 Task: Create a rule from the Routing list, Task moved to a section -> Set Priority in the project BrightWorks , set the section as To-Do and set the priority of the task as  High
Action: Mouse moved to (888, 503)
Screenshot: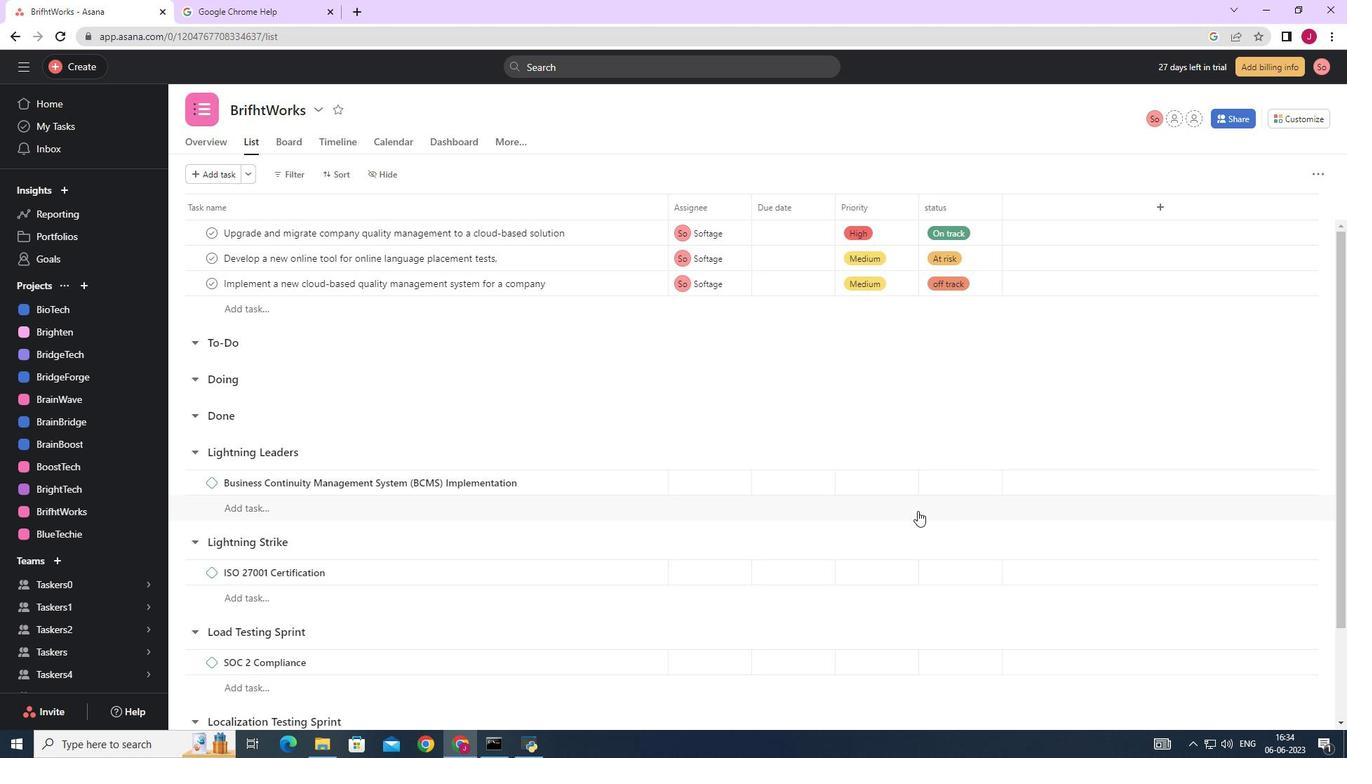 
Action: Mouse scrolled (888, 502) with delta (0, 0)
Screenshot: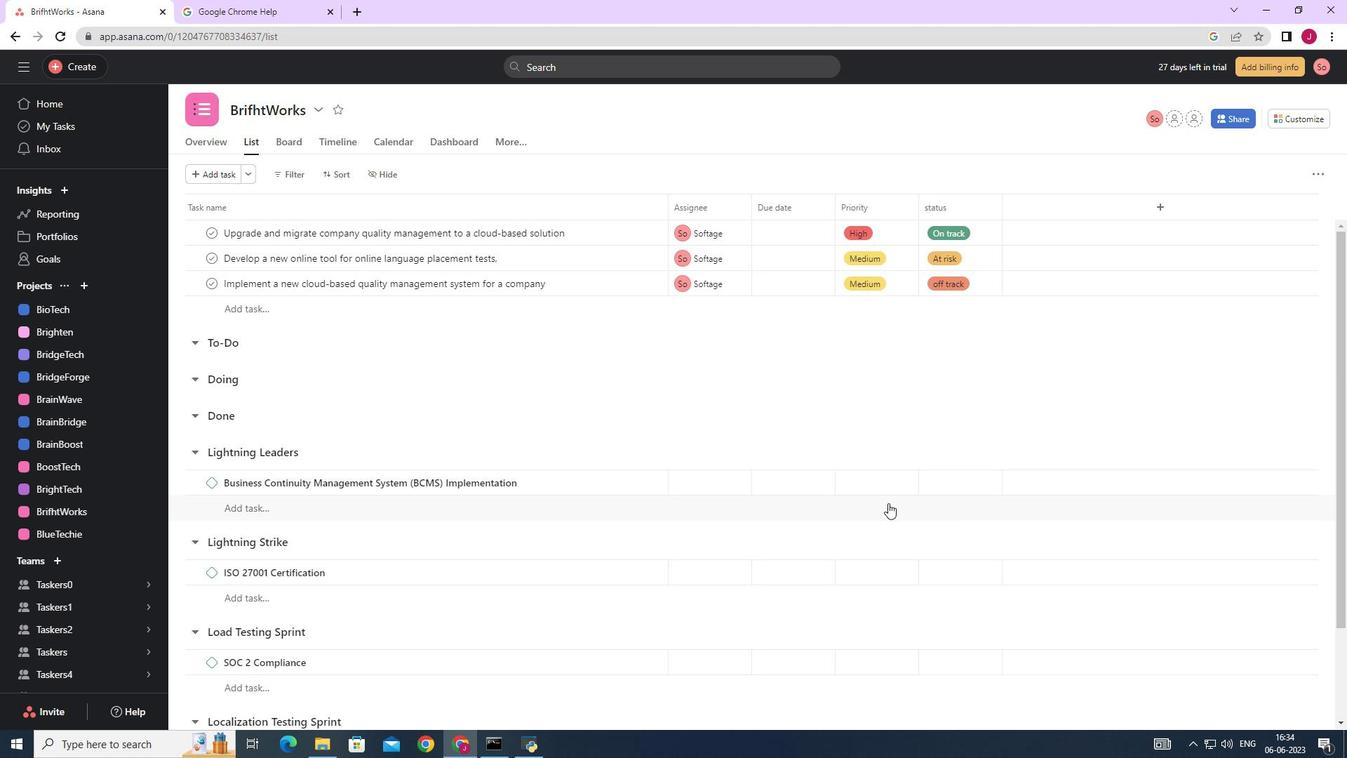 
Action: Mouse scrolled (888, 502) with delta (0, 0)
Screenshot: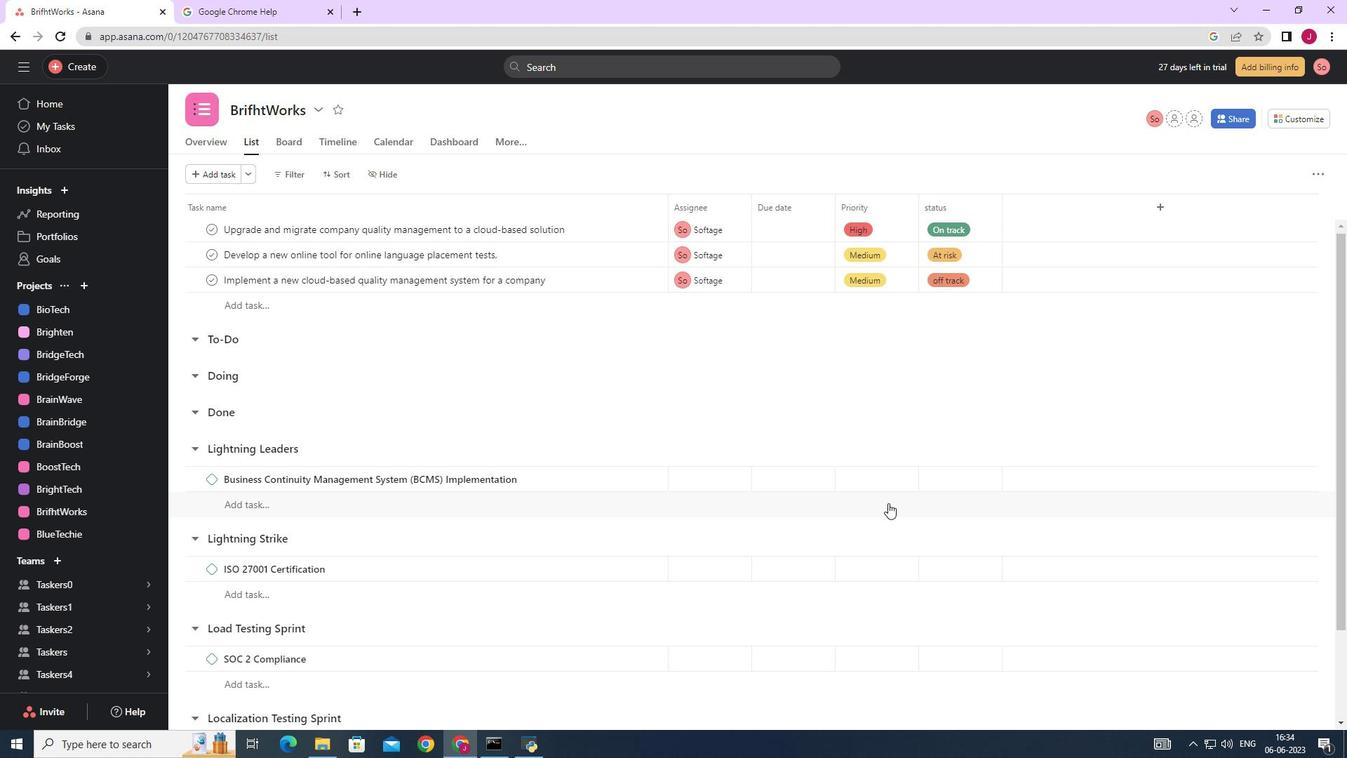 
Action: Mouse scrolled (888, 502) with delta (0, 0)
Screenshot: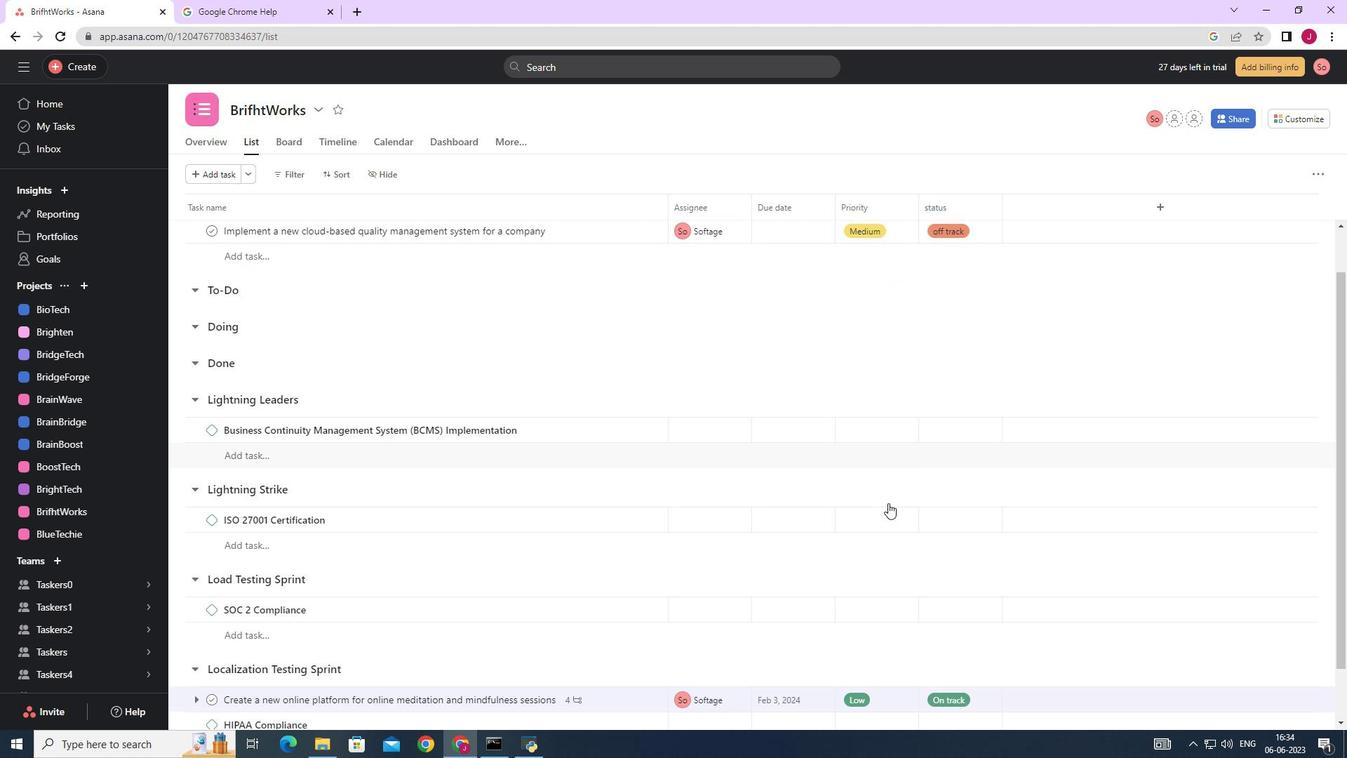 
Action: Mouse scrolled (888, 502) with delta (0, 0)
Screenshot: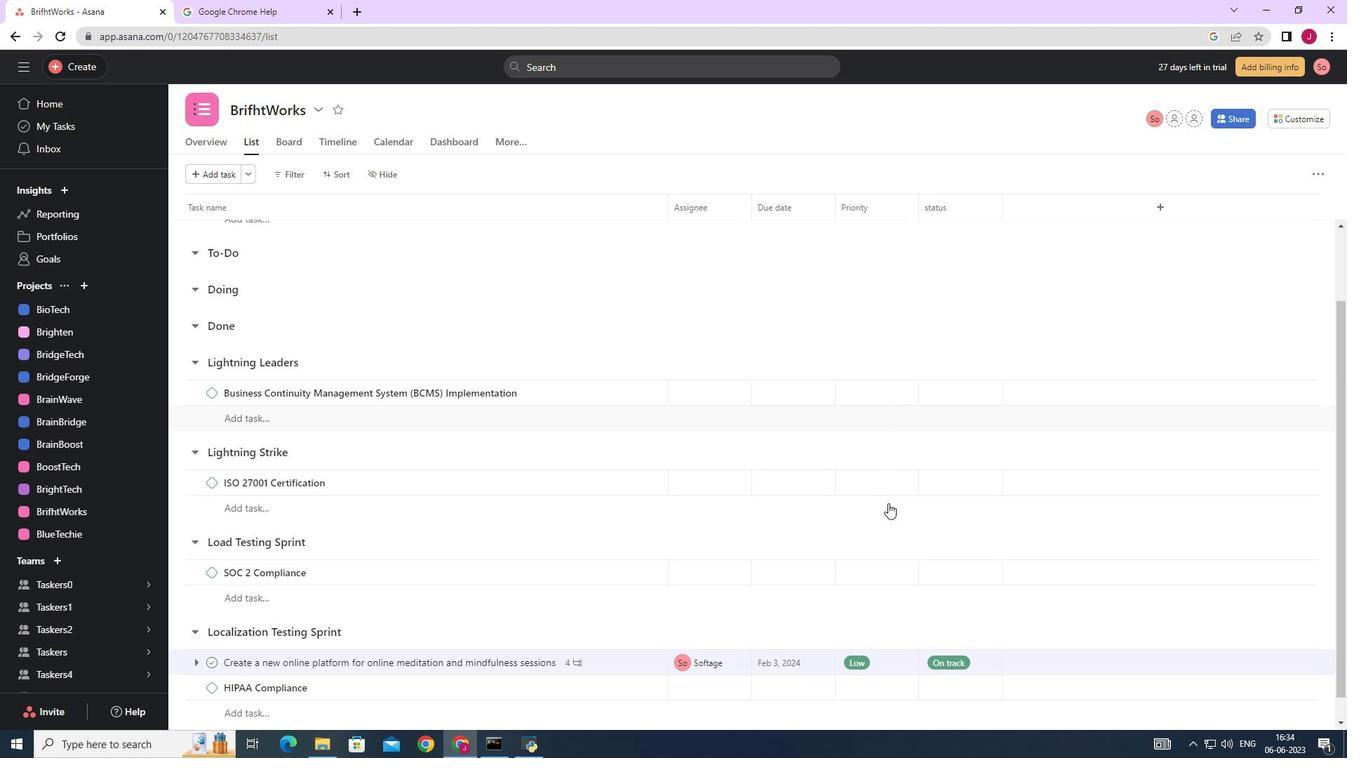 
Action: Mouse scrolled (888, 504) with delta (0, 0)
Screenshot: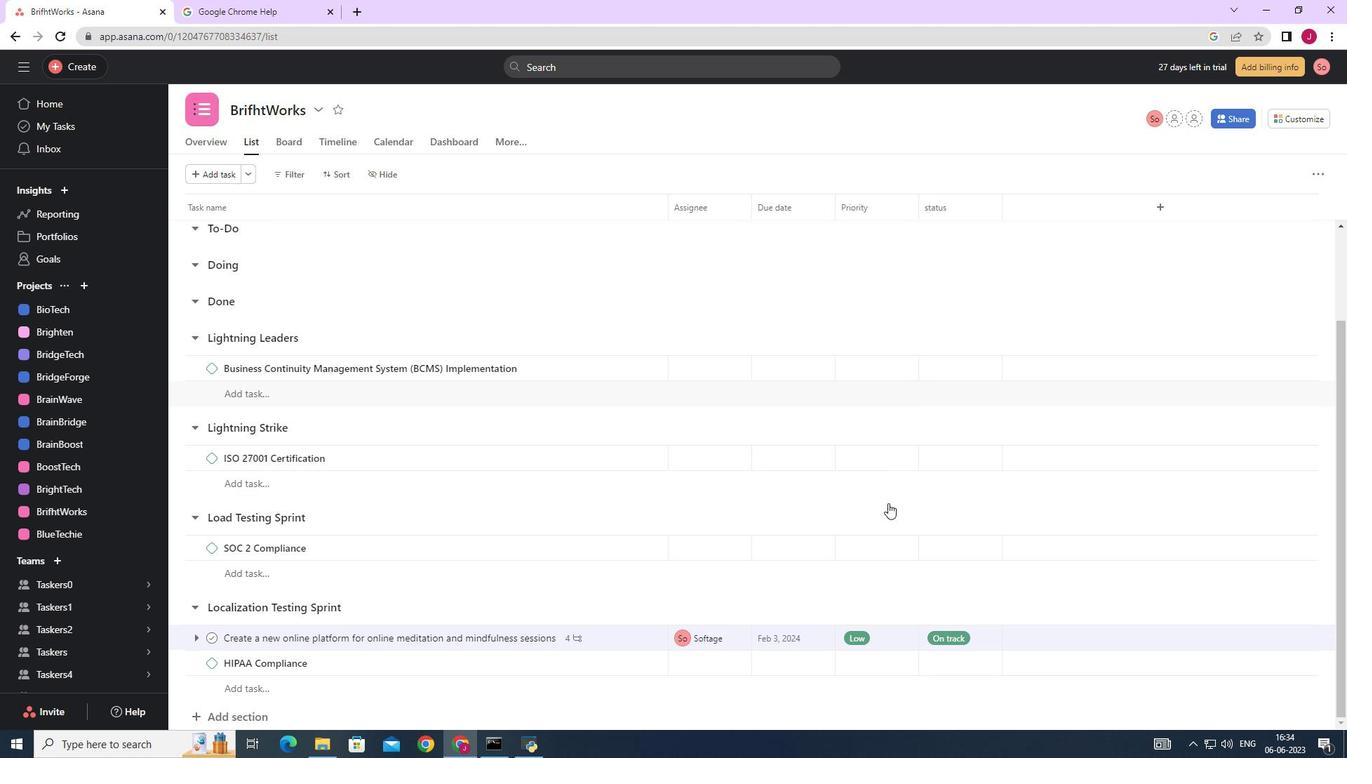 
Action: Mouse scrolled (888, 504) with delta (0, 0)
Screenshot: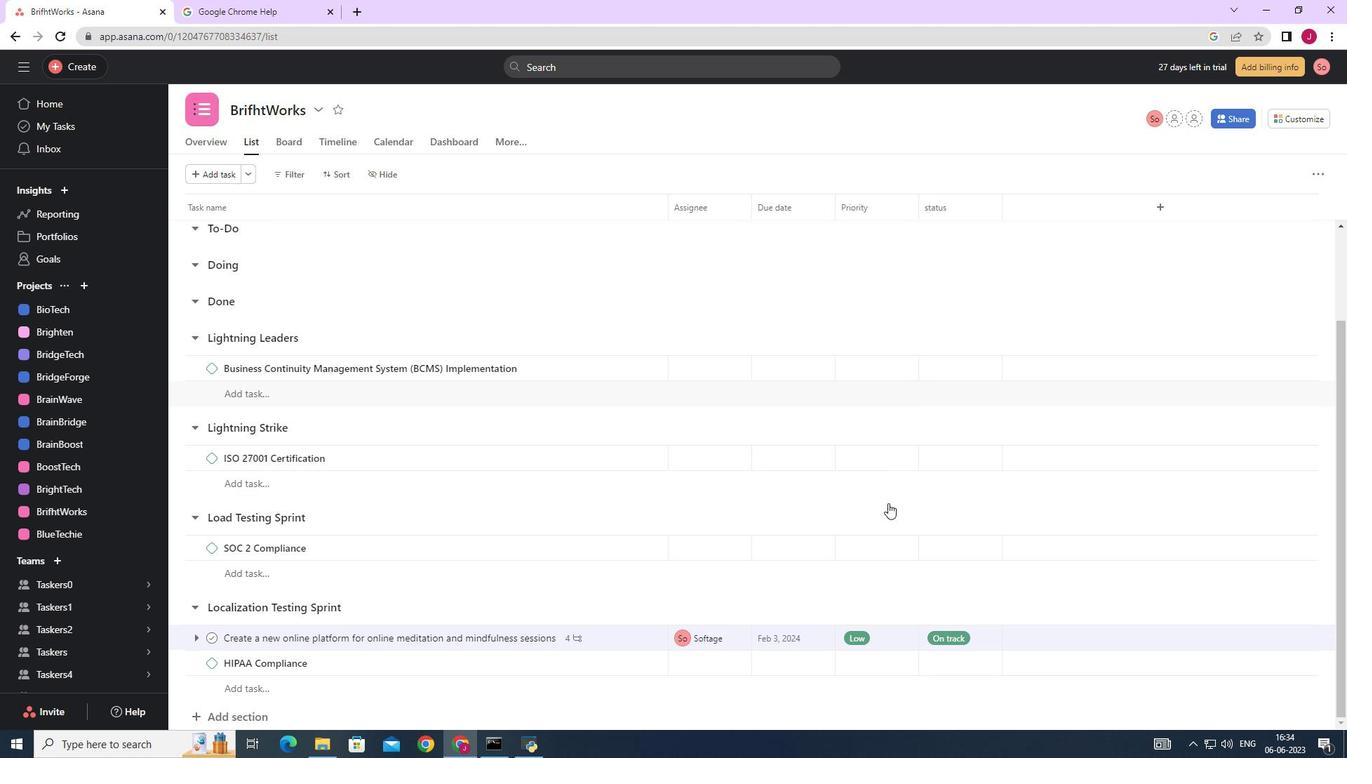
Action: Mouse scrolled (888, 504) with delta (0, 0)
Screenshot: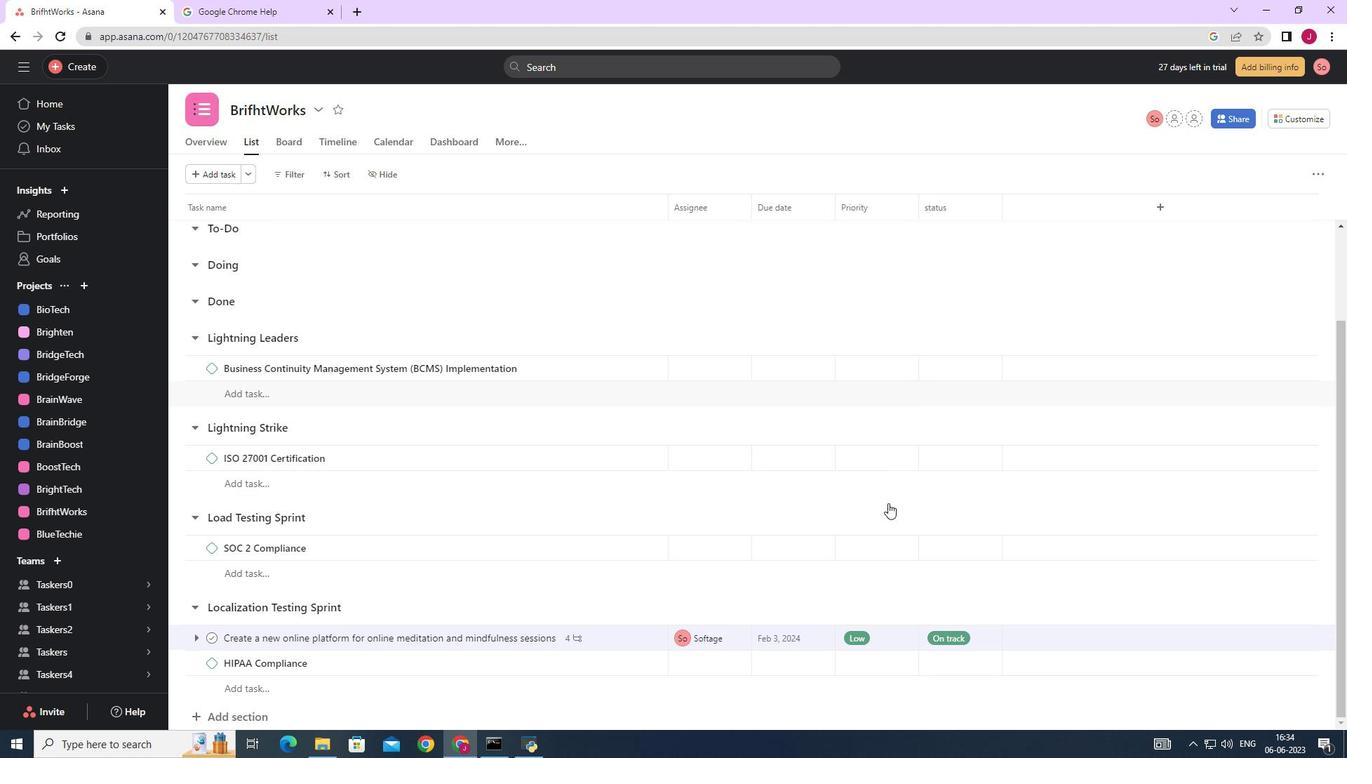 
Action: Mouse scrolled (888, 504) with delta (0, 0)
Screenshot: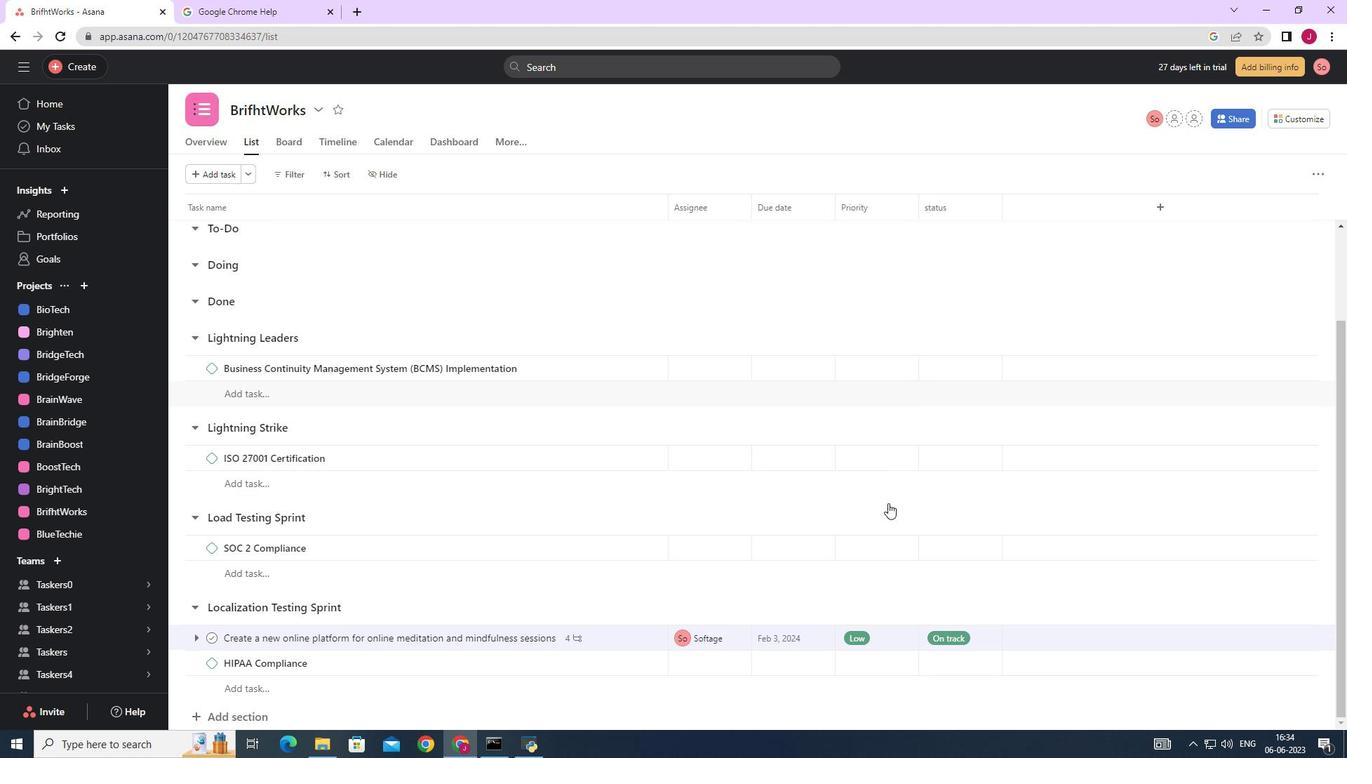 
Action: Mouse moved to (780, 488)
Screenshot: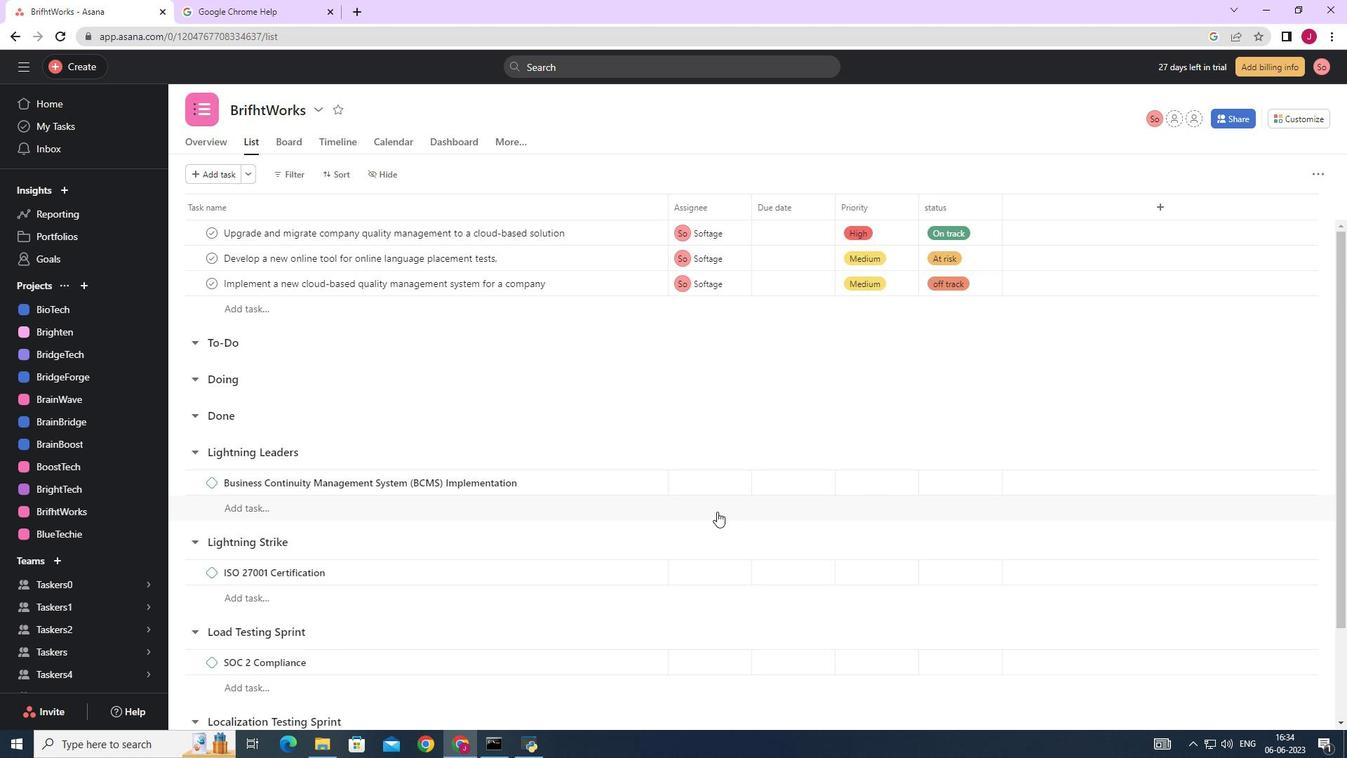 
Action: Mouse scrolled (780, 489) with delta (0, 0)
Screenshot: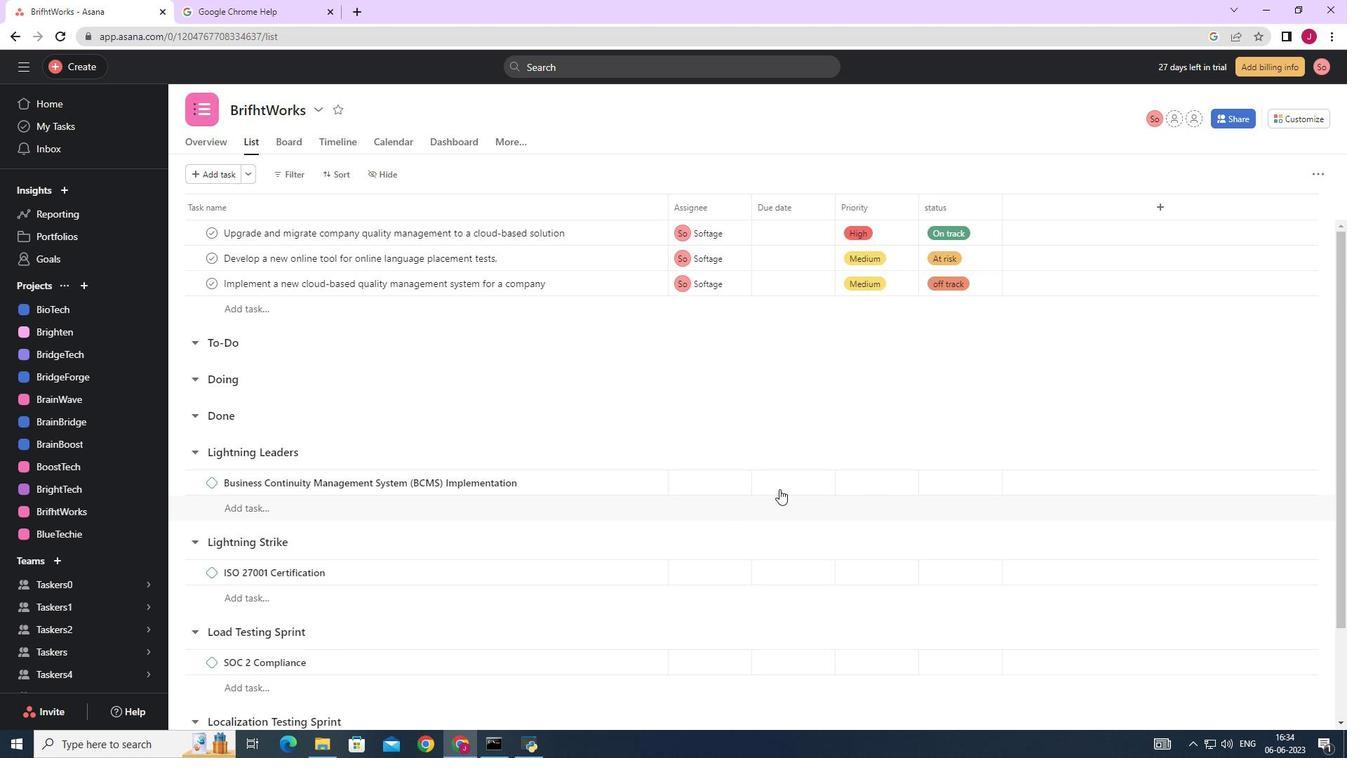 
Action: Mouse scrolled (780, 489) with delta (0, 0)
Screenshot: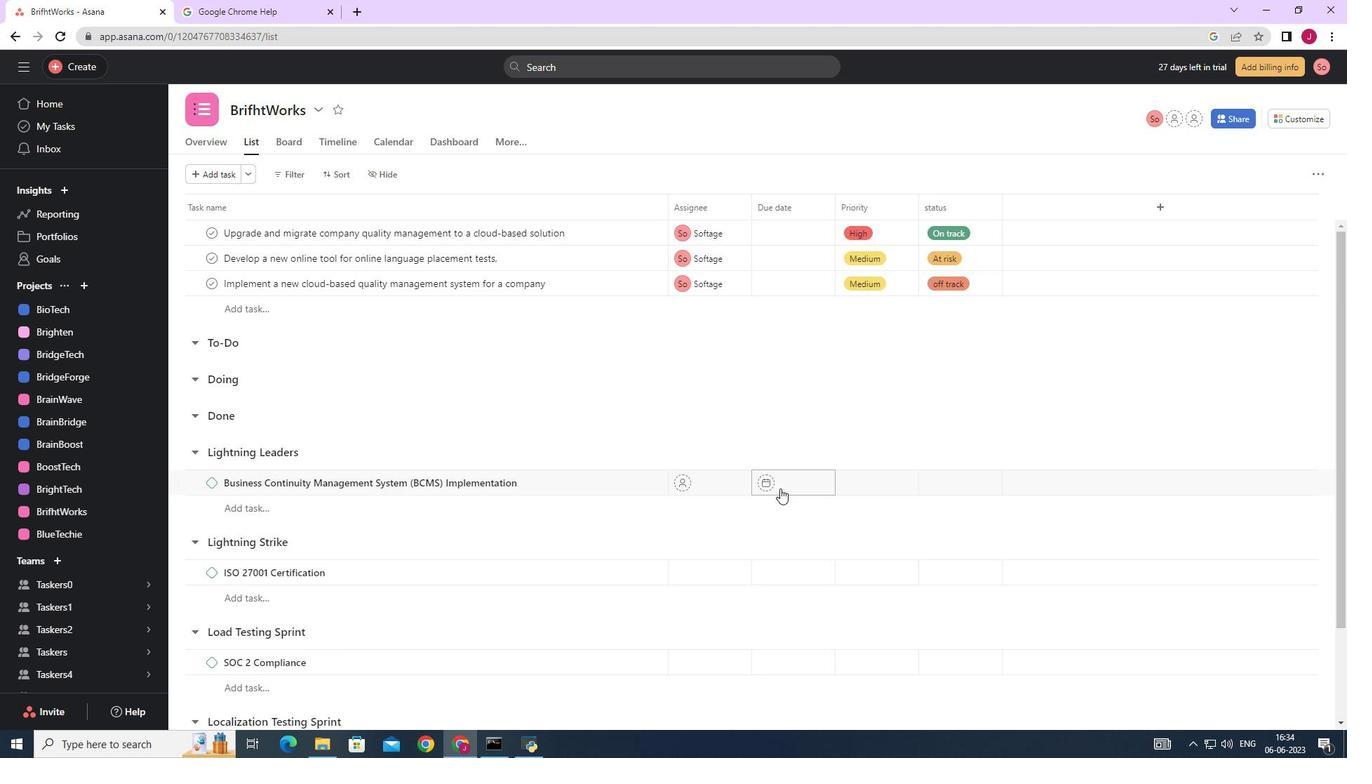 
Action: Mouse moved to (1312, 116)
Screenshot: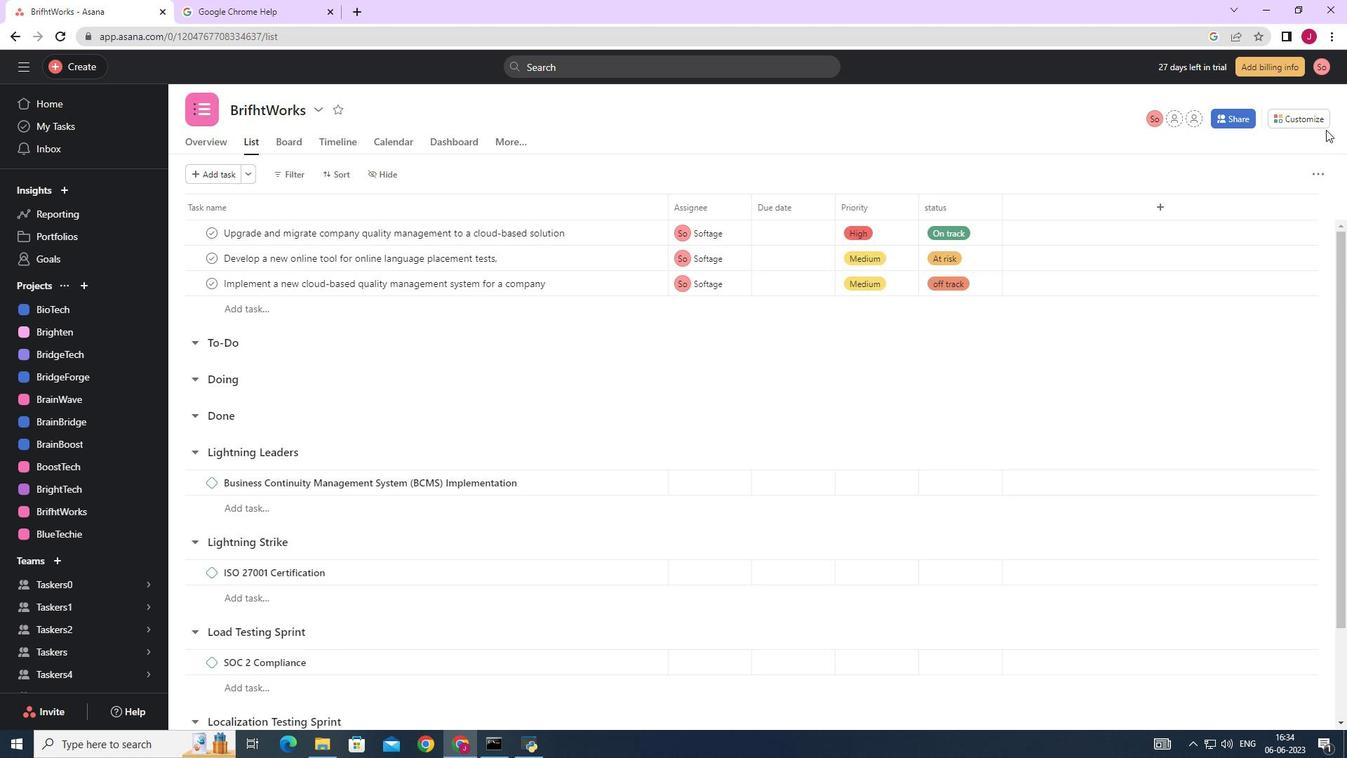 
Action: Mouse pressed left at (1312, 116)
Screenshot: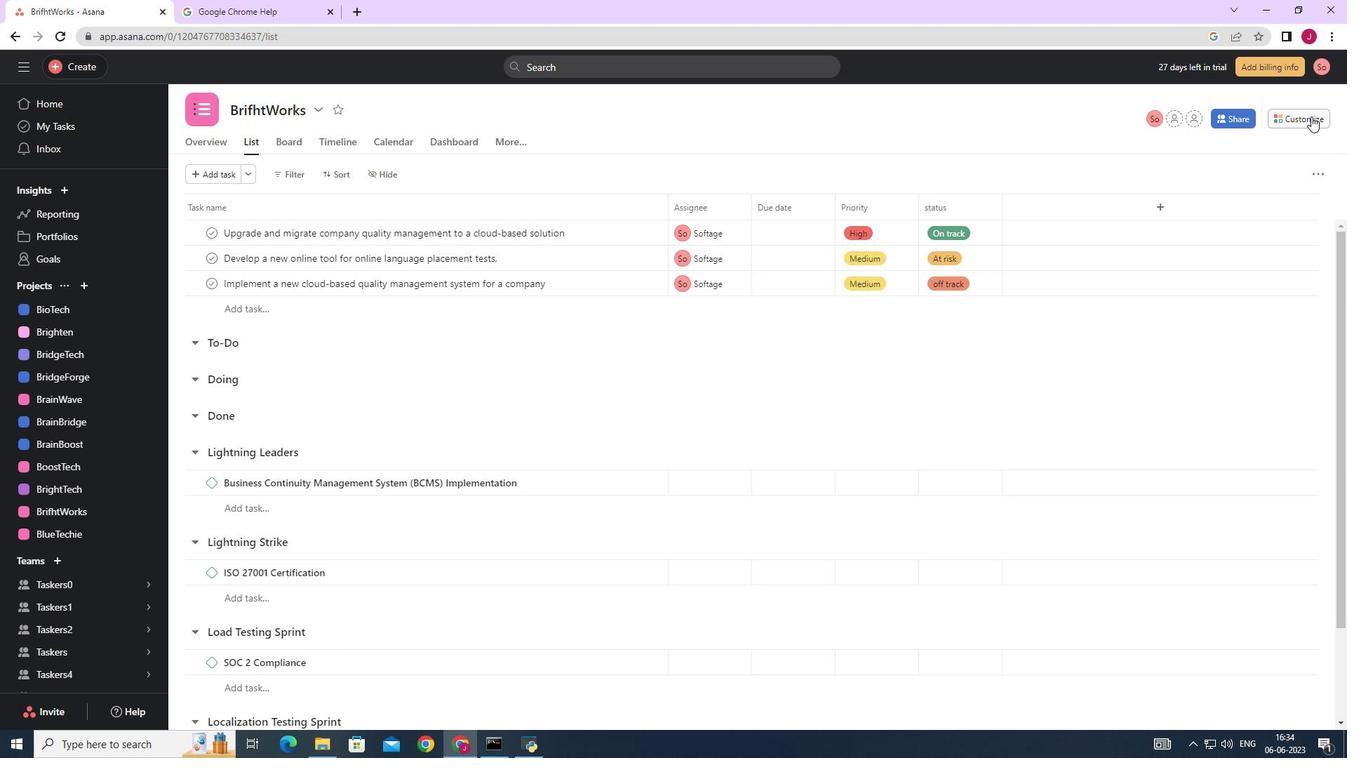 
Action: Mouse moved to (1044, 313)
Screenshot: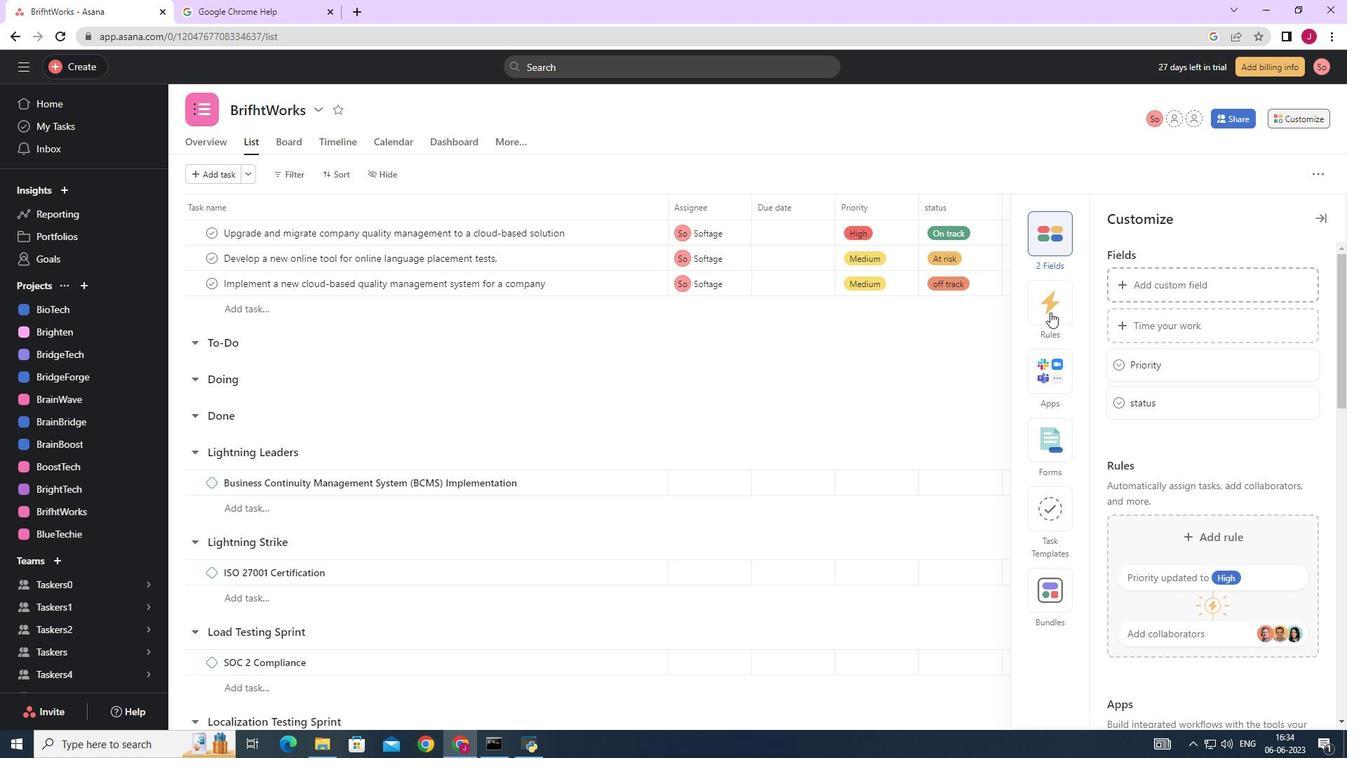 
Action: Mouse pressed left at (1044, 313)
Screenshot: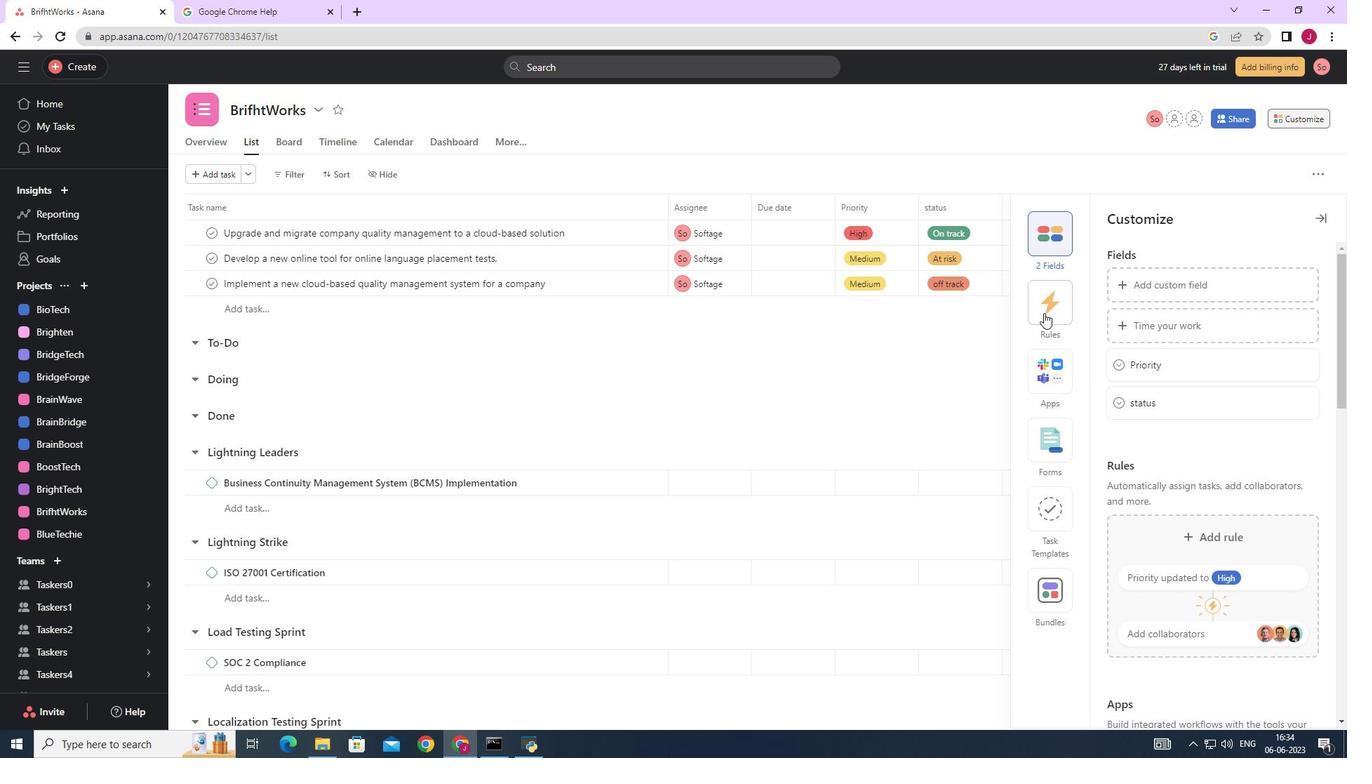 
Action: Mouse moved to (1177, 313)
Screenshot: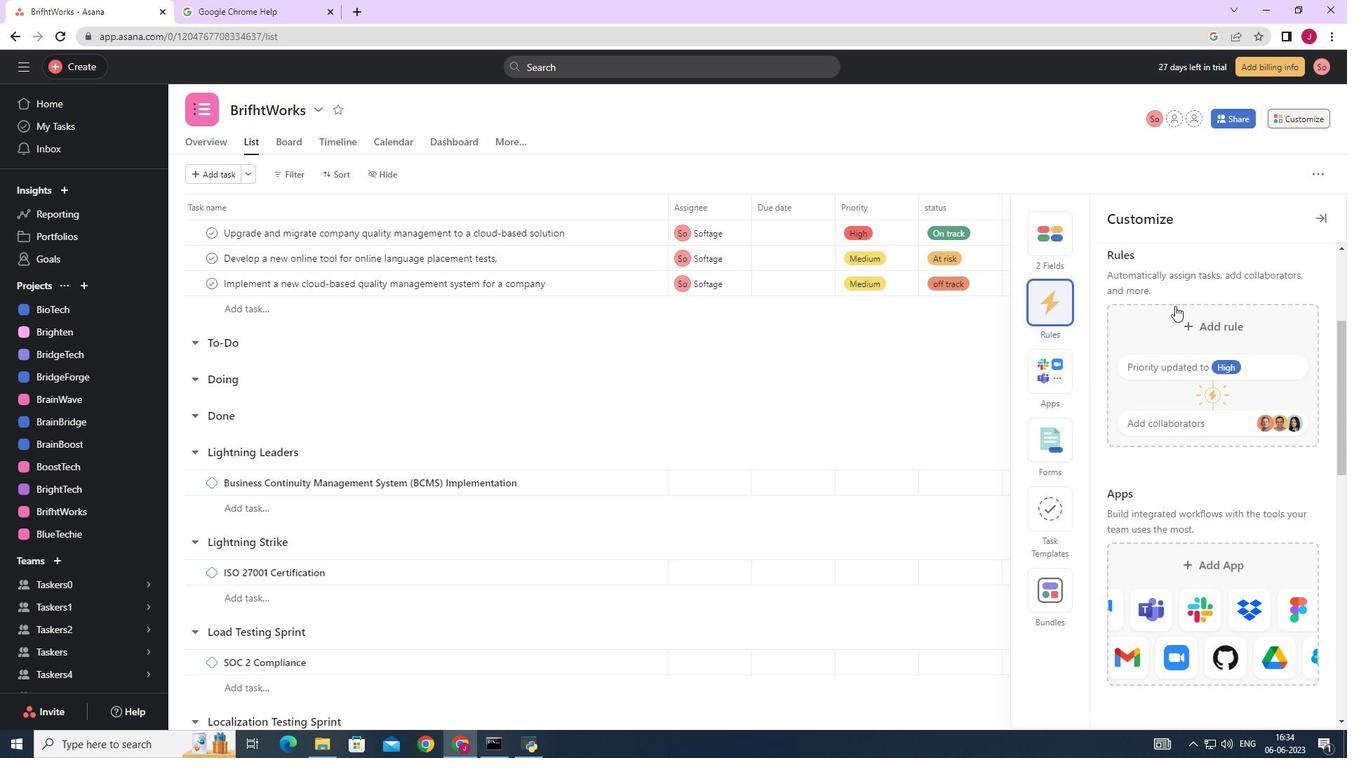
Action: Mouse pressed left at (1177, 313)
Screenshot: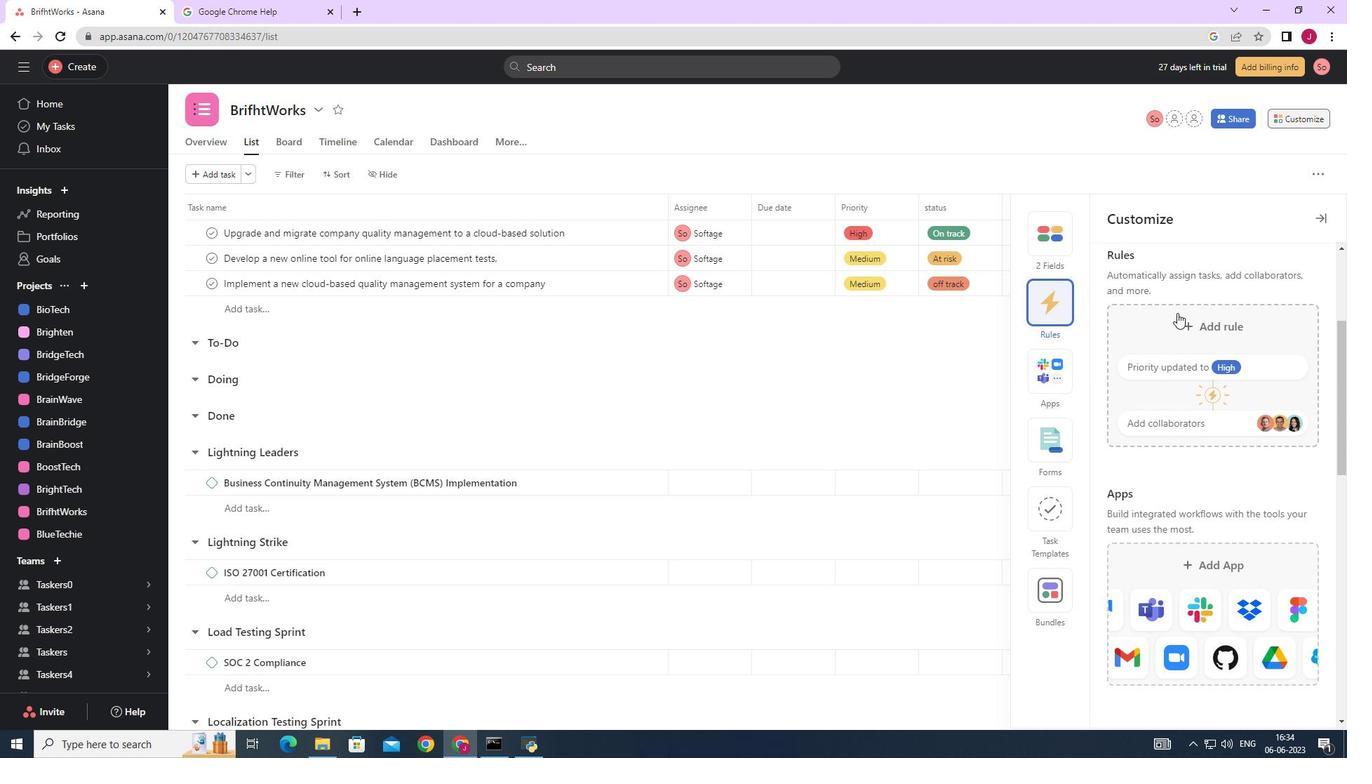 
Action: Mouse moved to (289, 188)
Screenshot: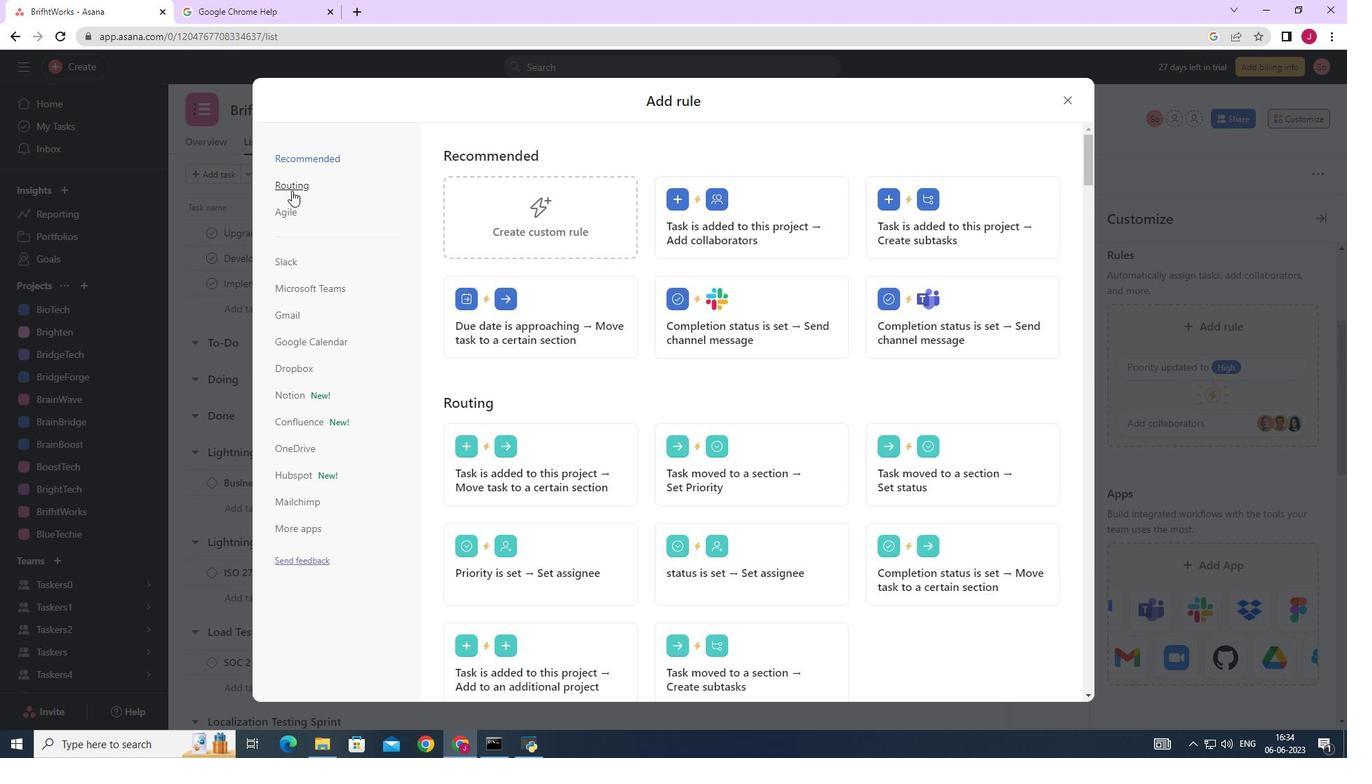 
Action: Mouse pressed left at (289, 188)
Screenshot: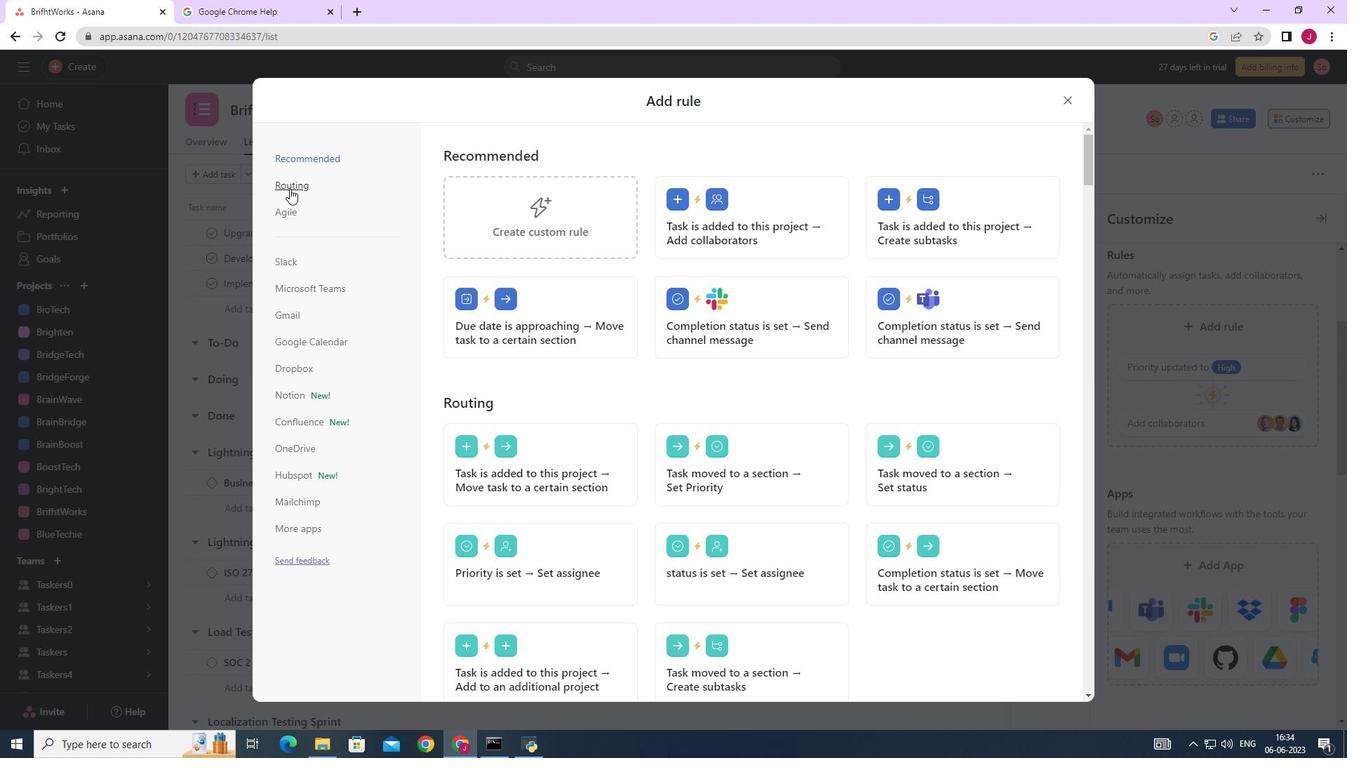 
Action: Mouse moved to (731, 221)
Screenshot: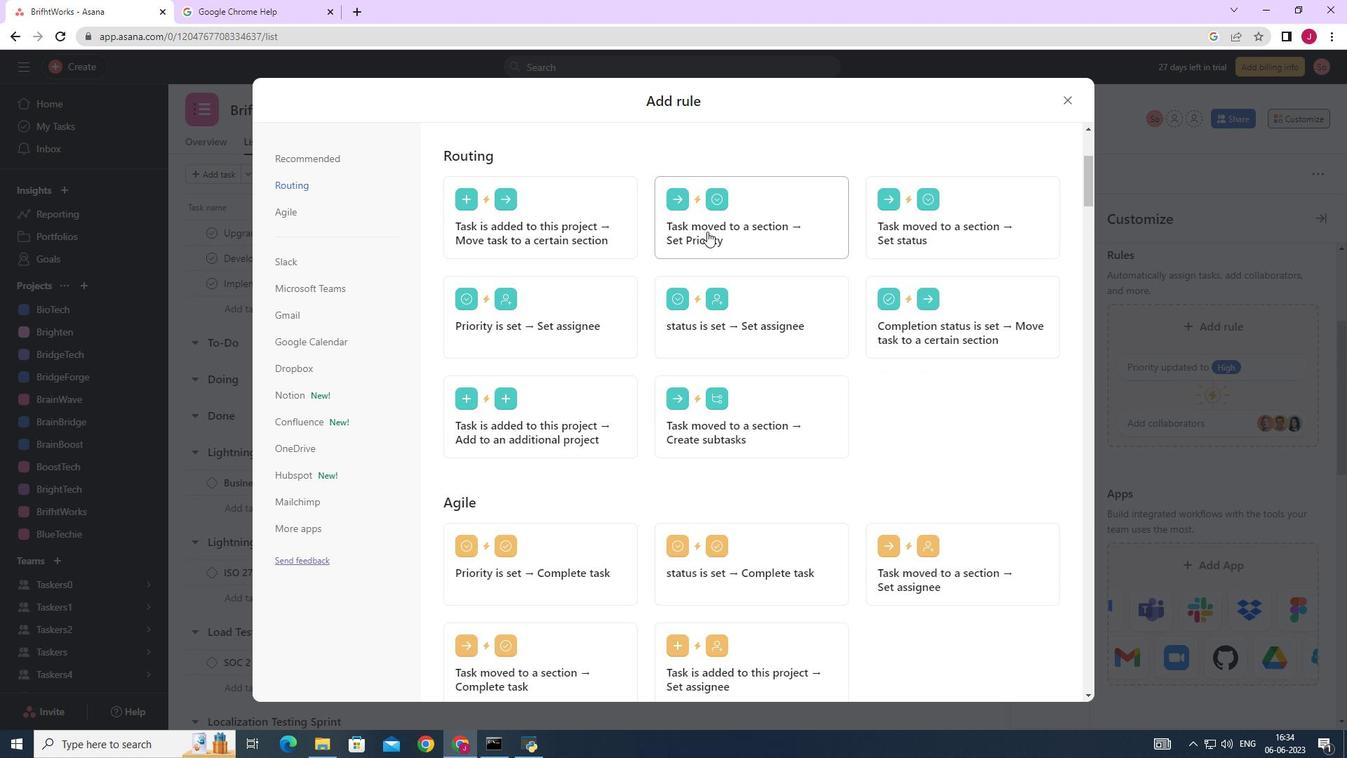 
Action: Mouse pressed left at (731, 221)
Screenshot: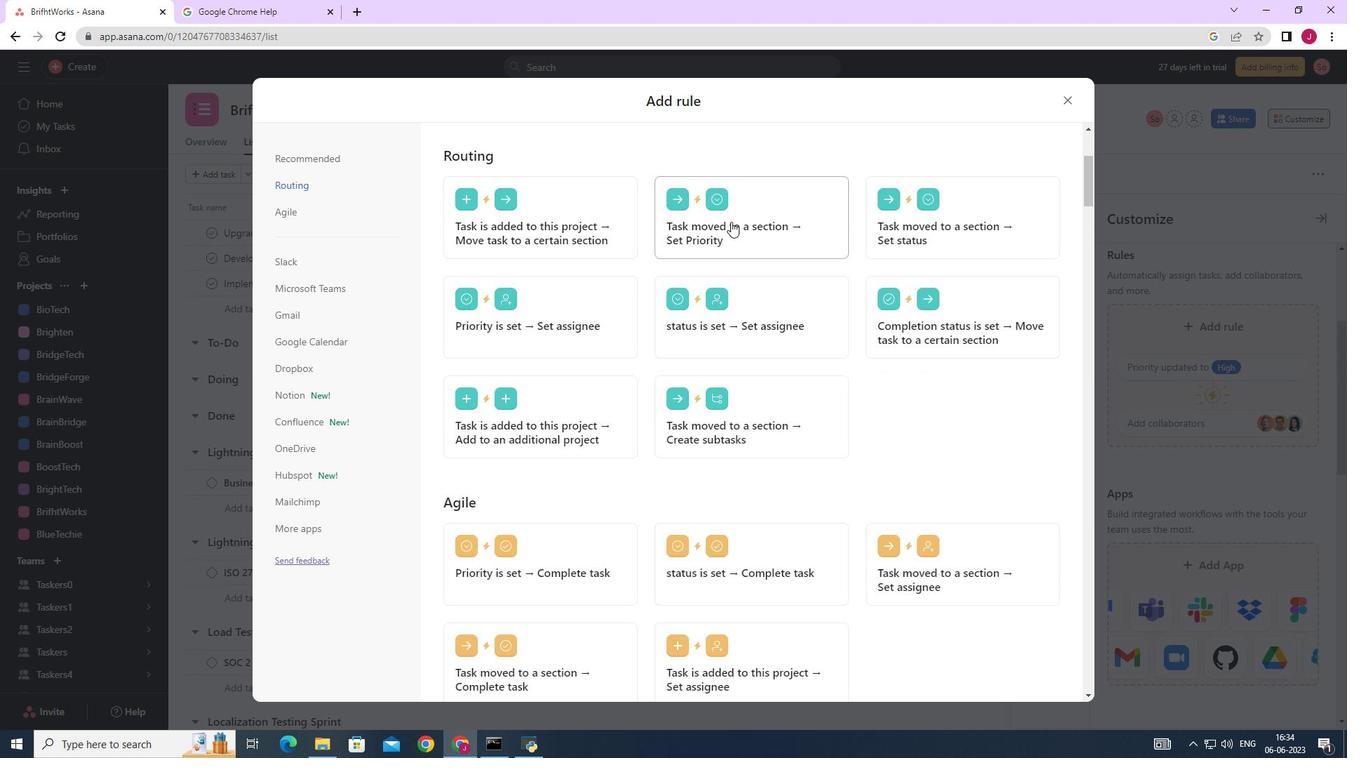 
Action: Mouse moved to (516, 368)
Screenshot: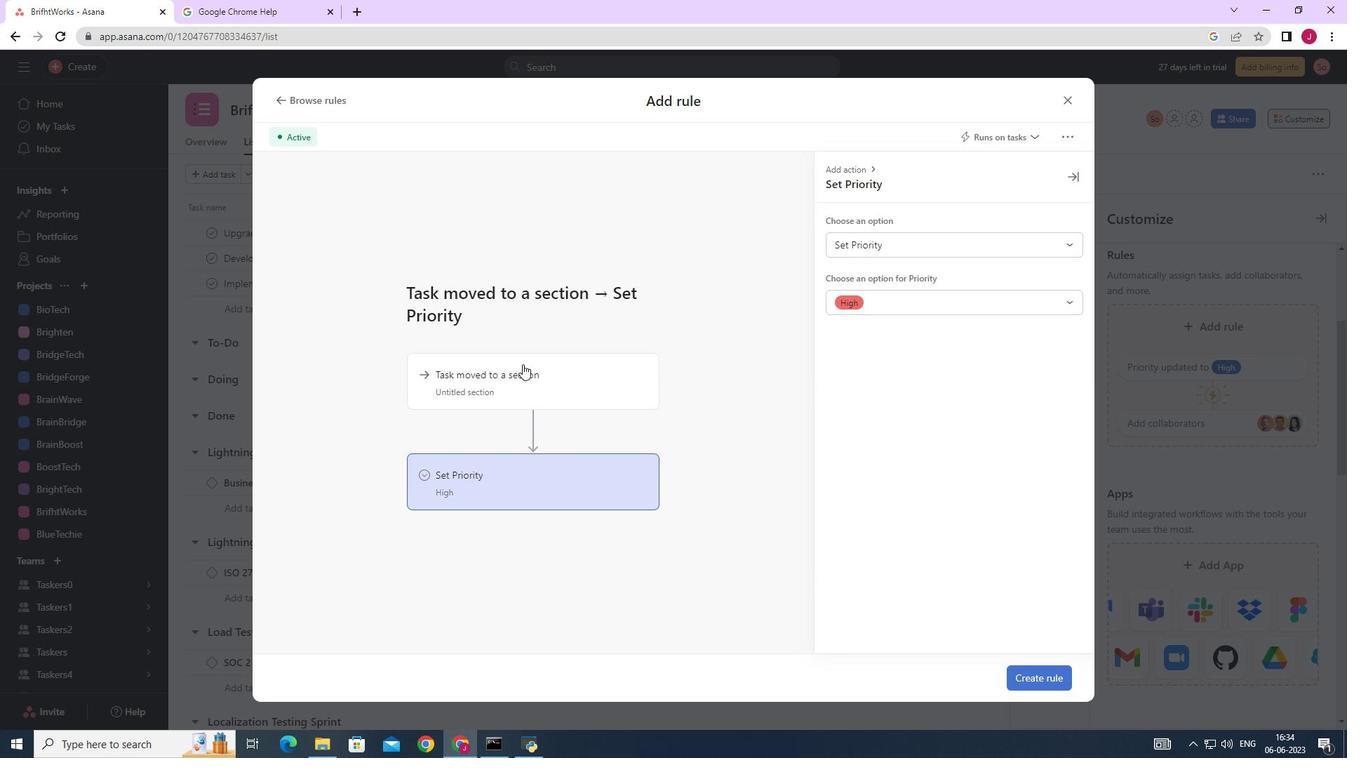 
Action: Mouse pressed left at (516, 368)
Screenshot: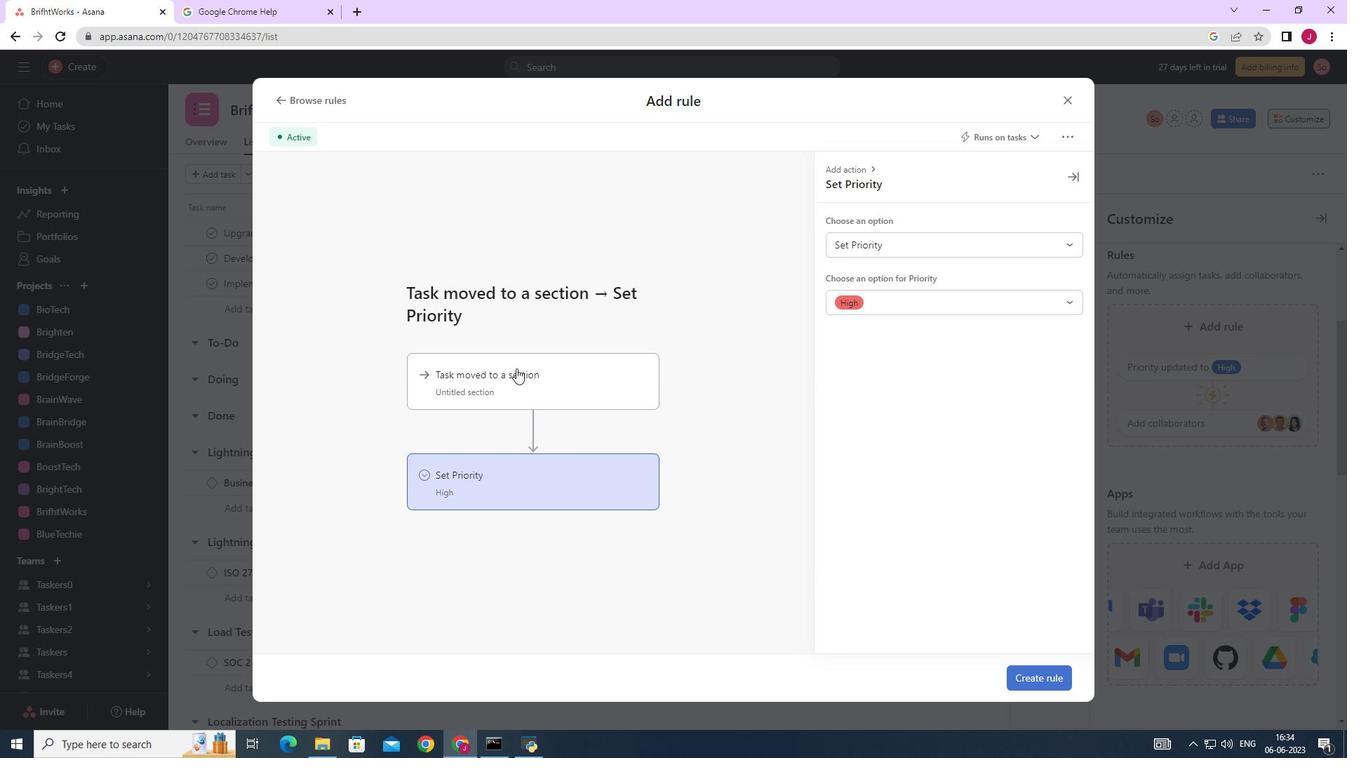 
Action: Mouse moved to (851, 247)
Screenshot: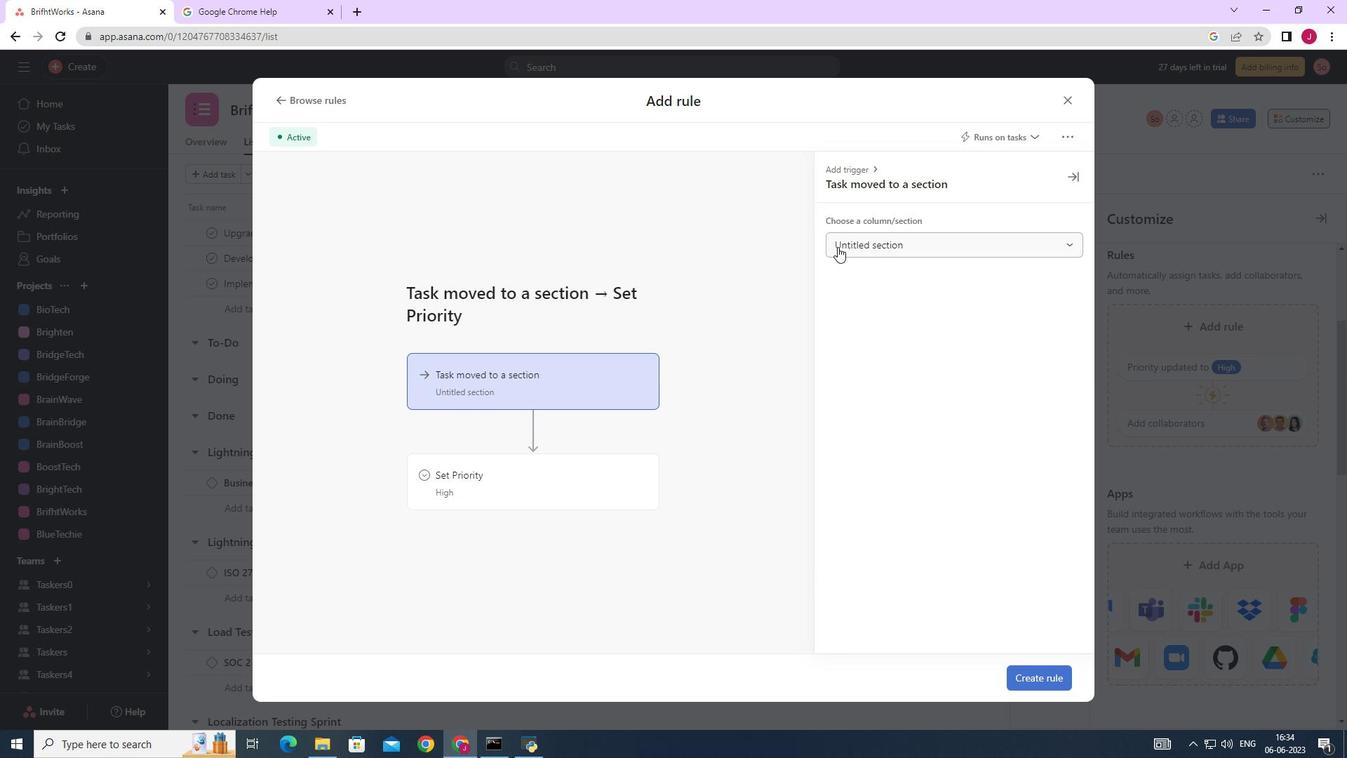 
Action: Mouse pressed left at (851, 247)
Screenshot: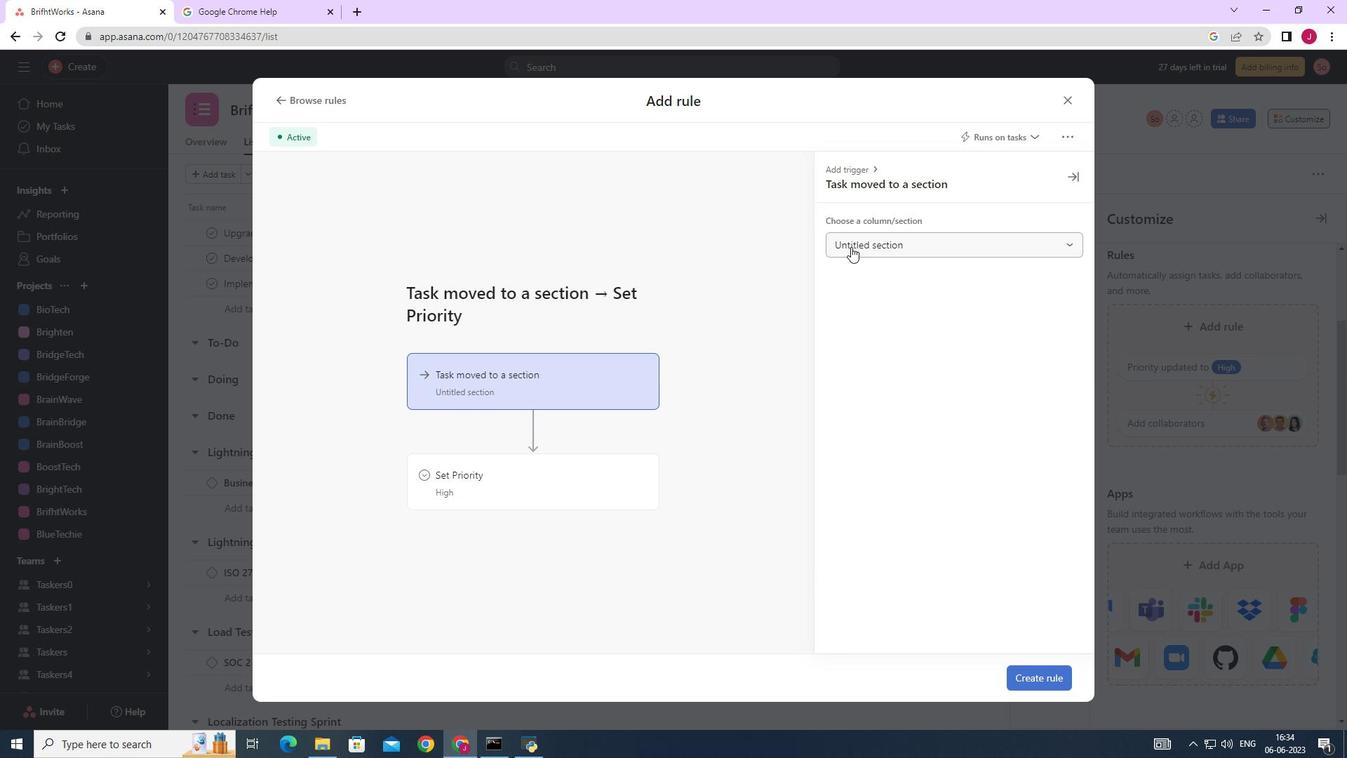
Action: Mouse moved to (858, 305)
Screenshot: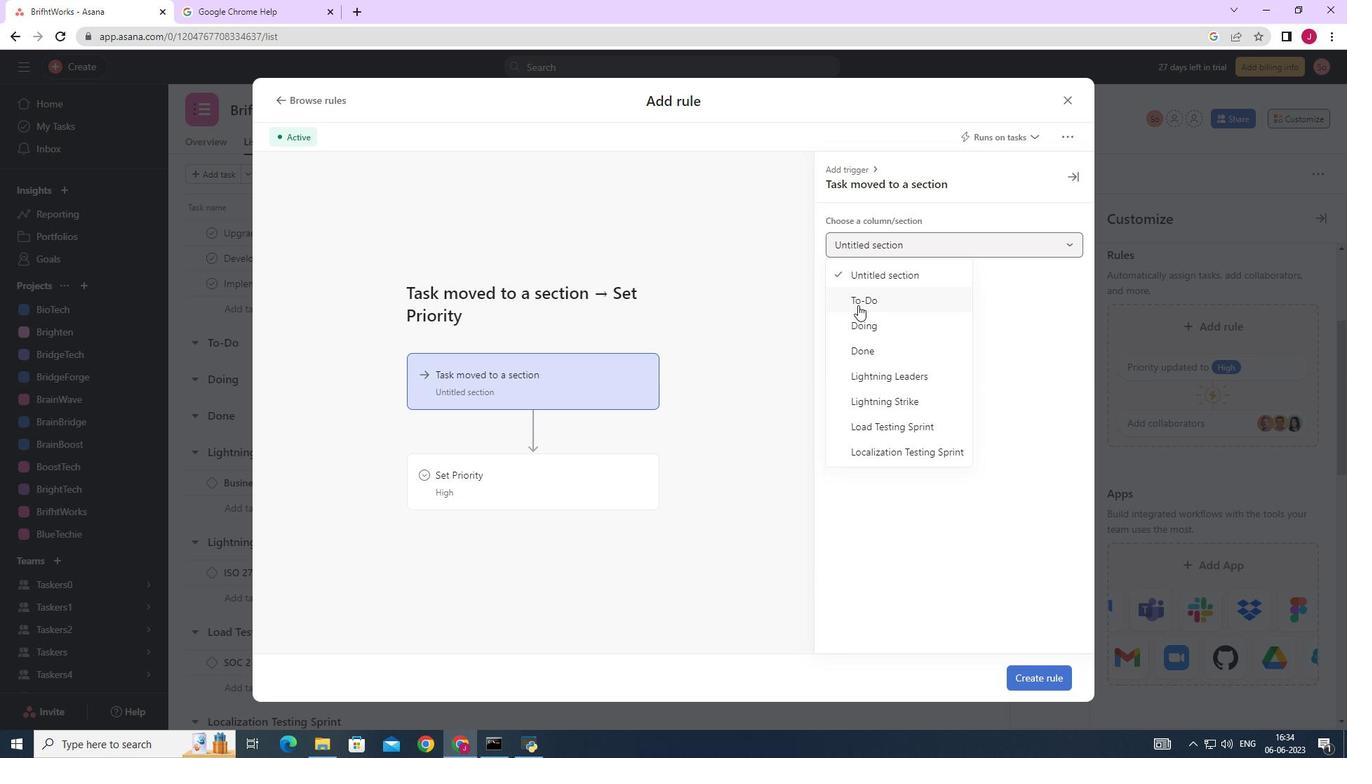
Action: Mouse pressed left at (858, 305)
Screenshot: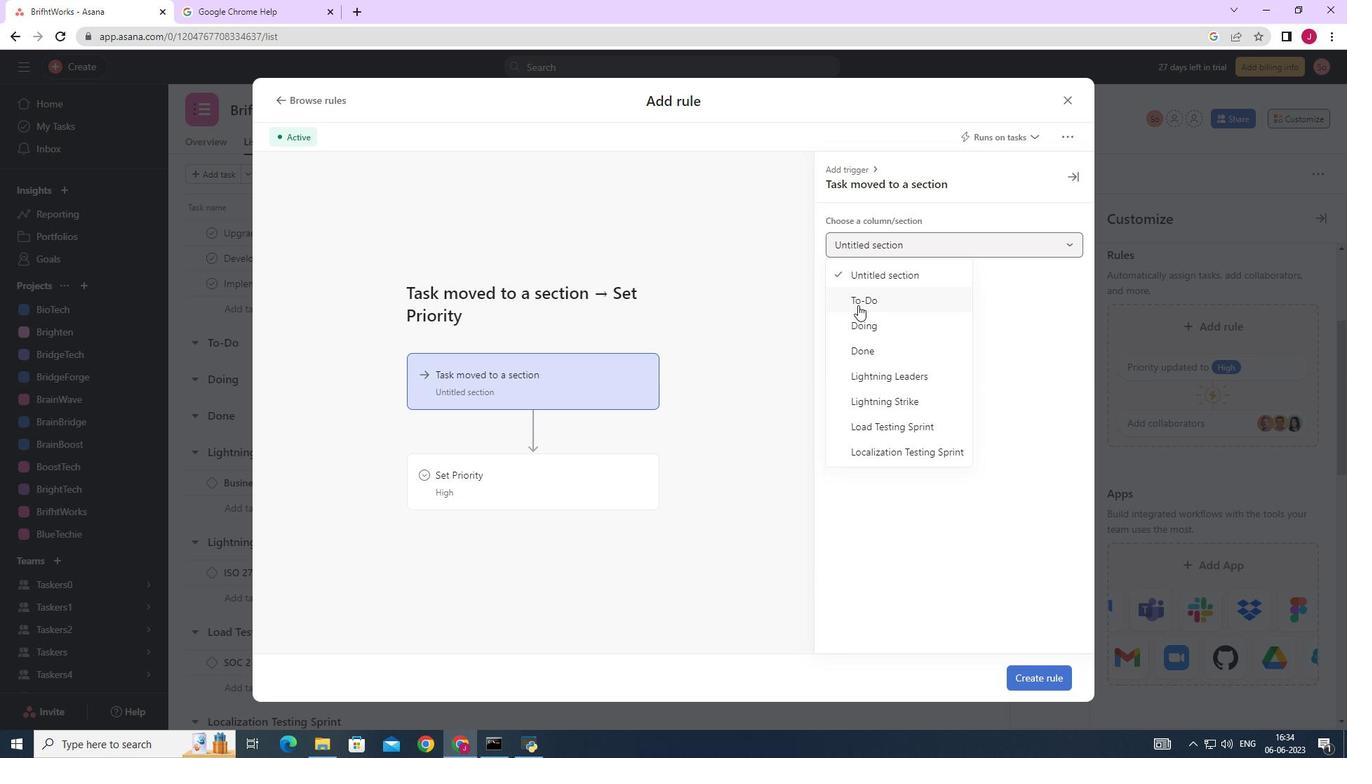 
Action: Mouse moved to (459, 492)
Screenshot: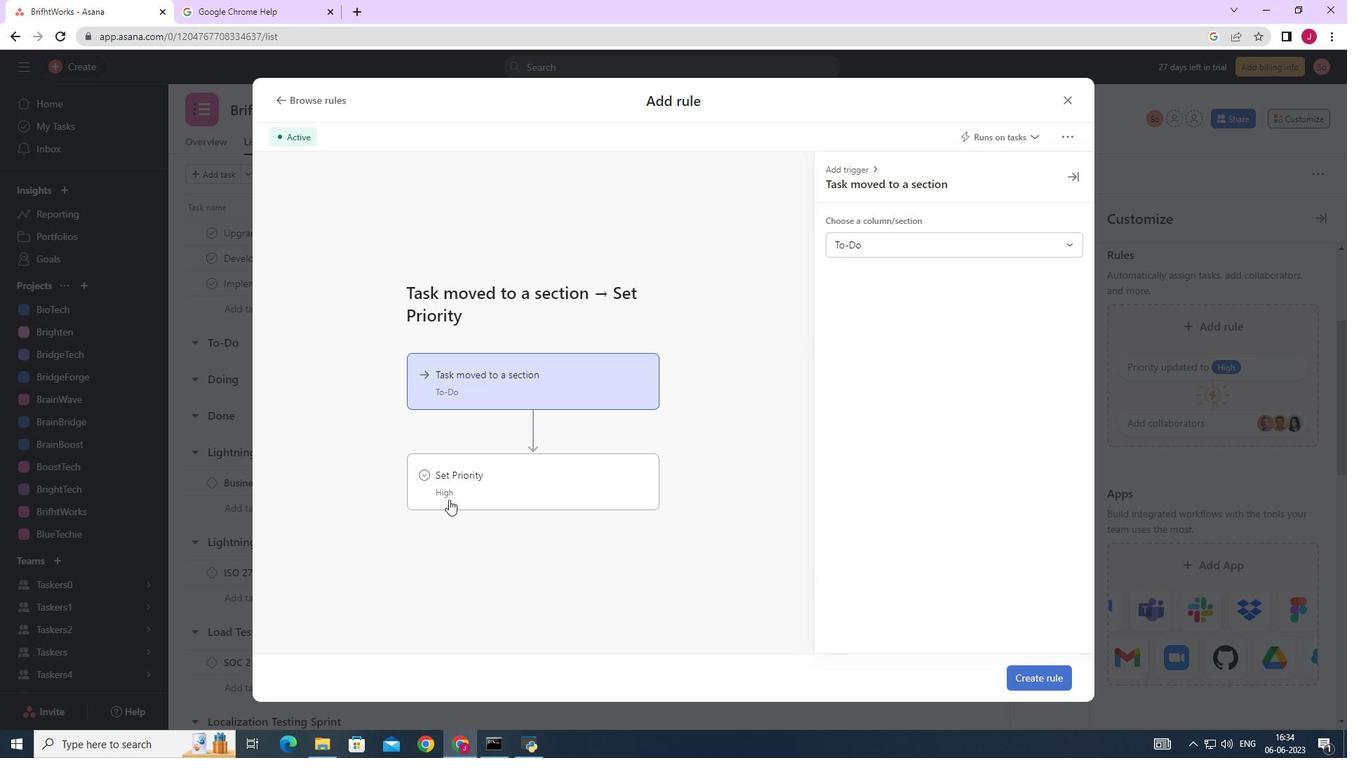 
Action: Mouse pressed left at (459, 492)
Screenshot: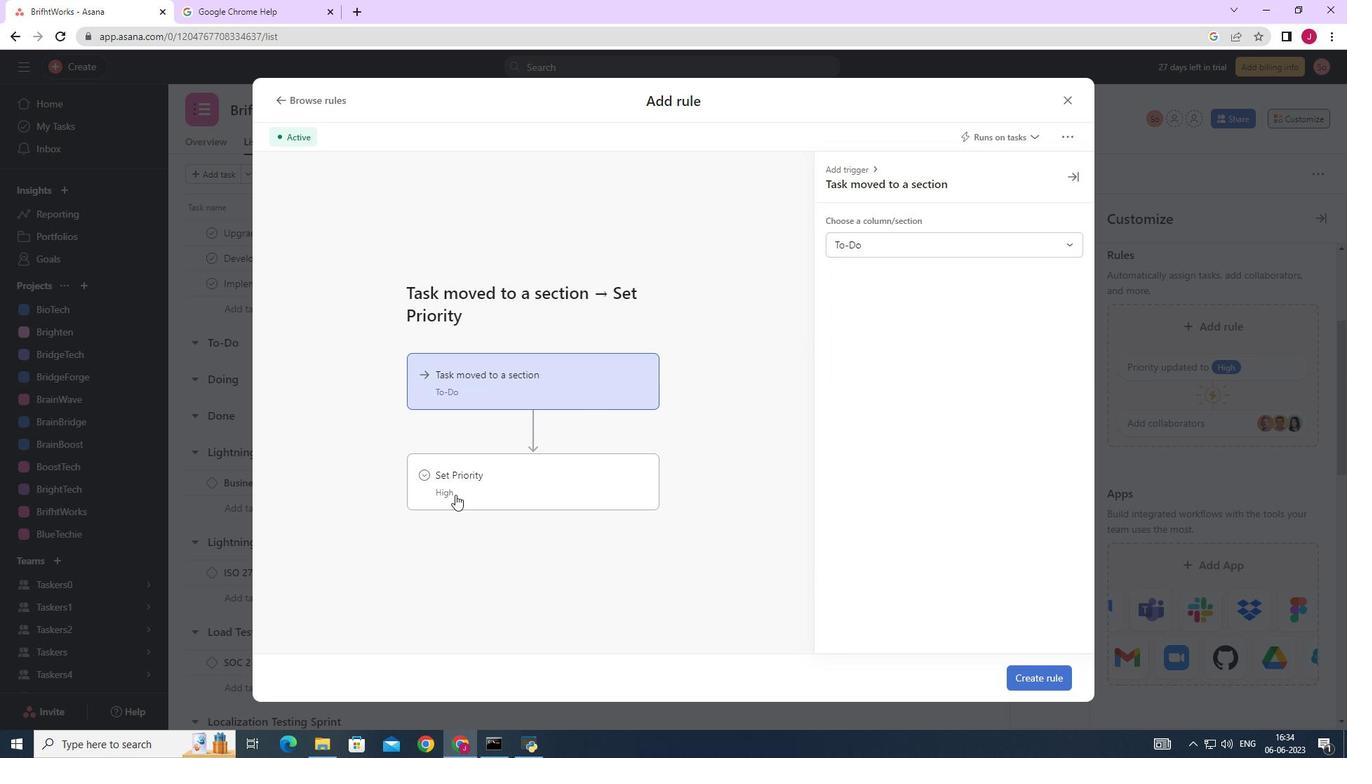 
Action: Mouse moved to (890, 249)
Screenshot: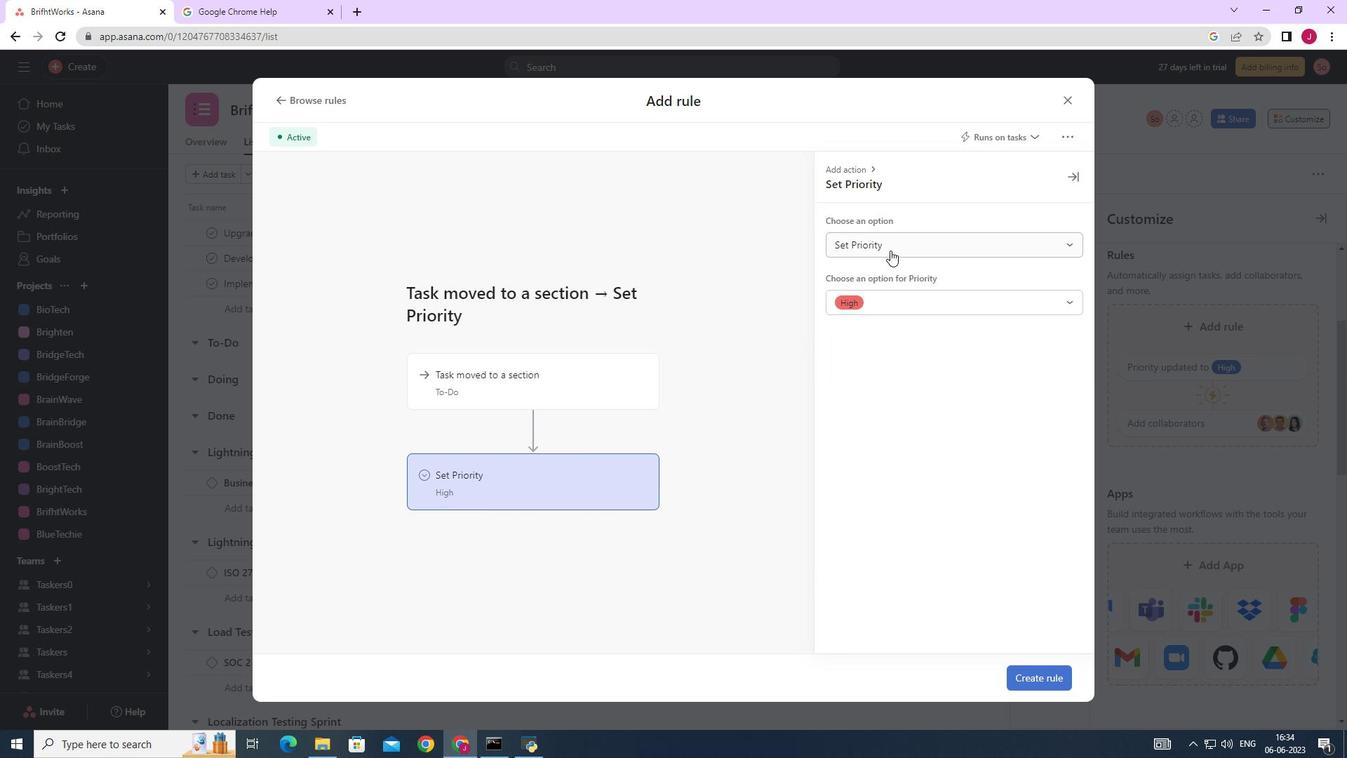 
Action: Mouse pressed left at (890, 249)
Screenshot: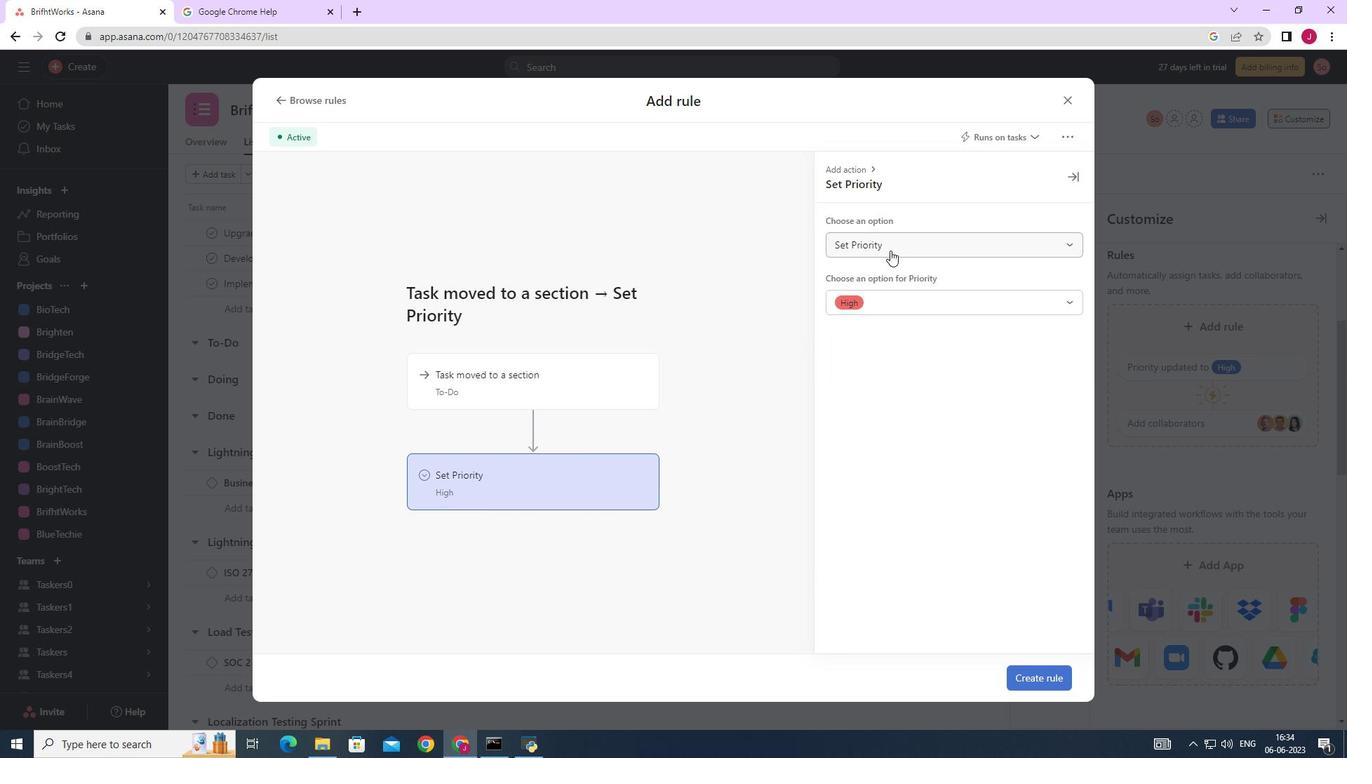
Action: Mouse moved to (890, 269)
Screenshot: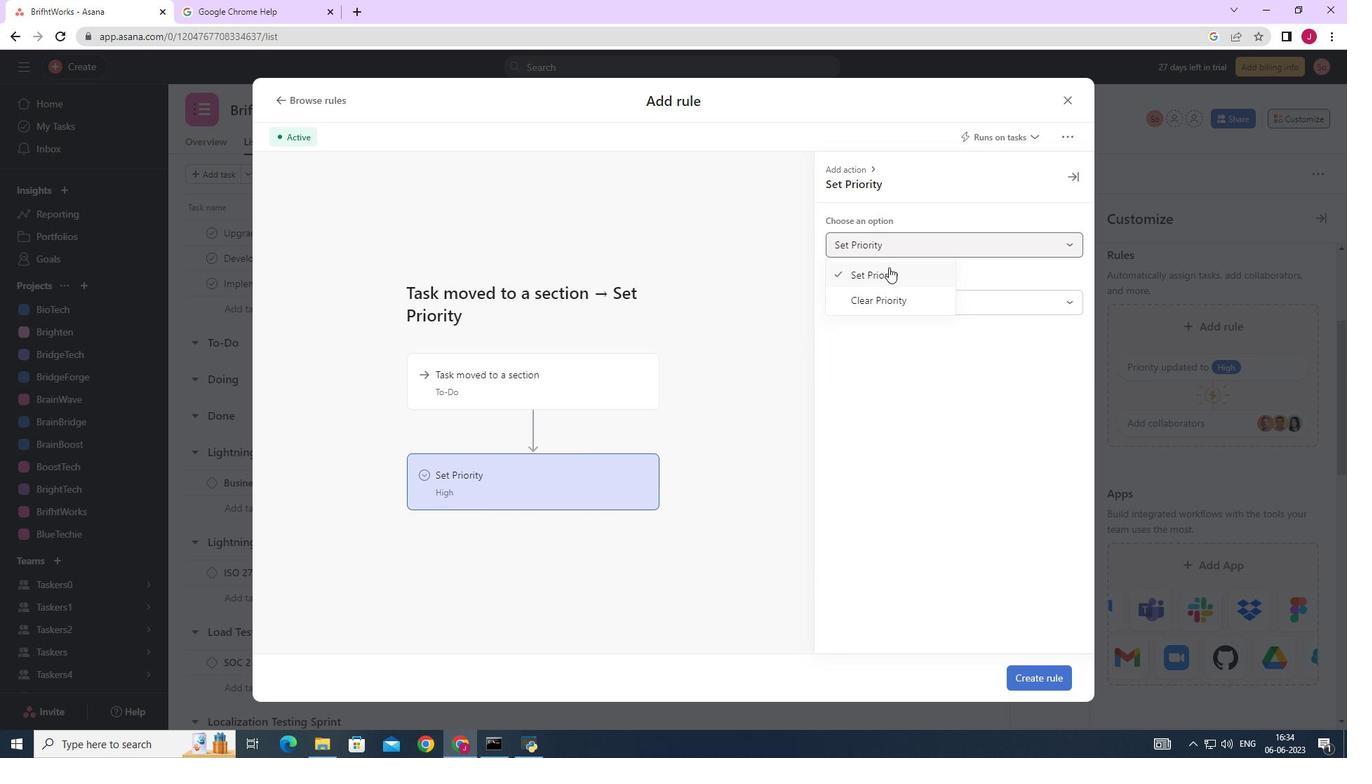 
Action: Mouse pressed left at (890, 269)
Screenshot: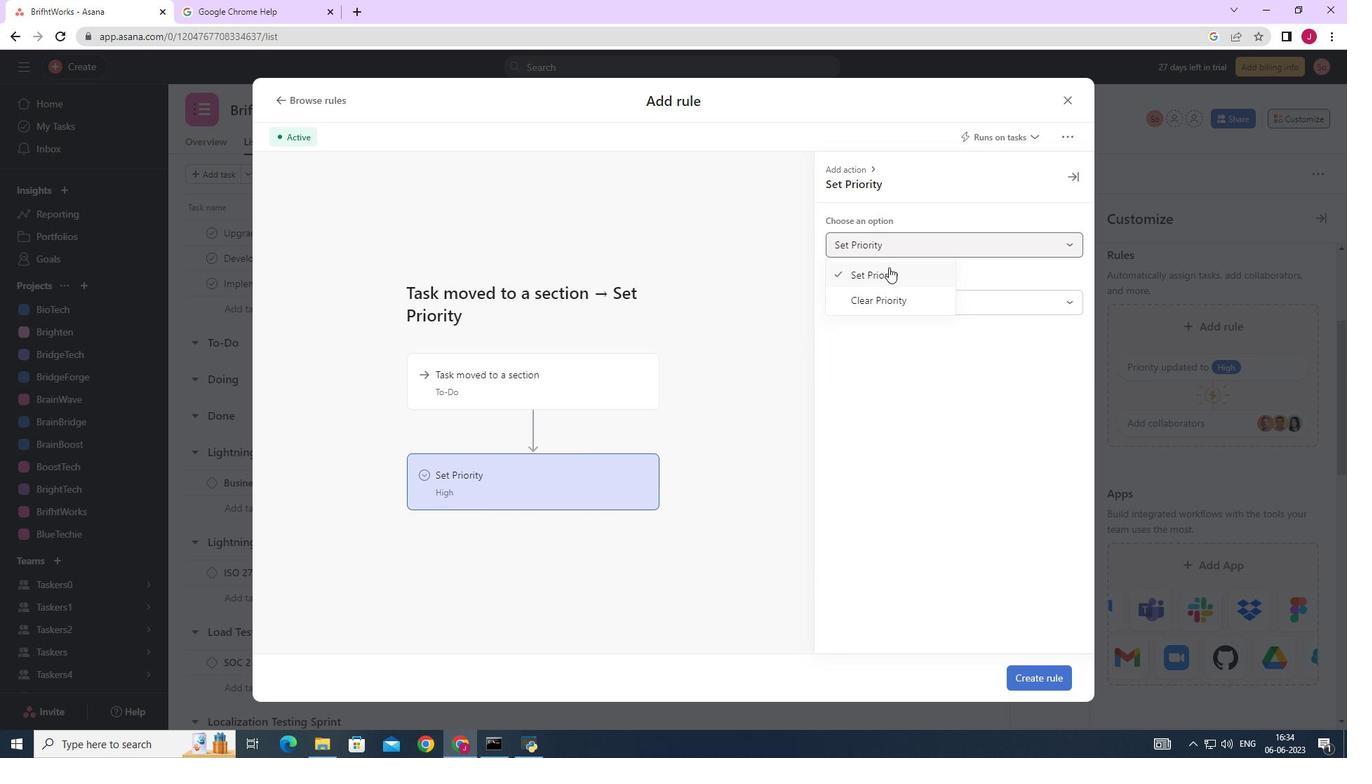 
Action: Mouse moved to (895, 299)
Screenshot: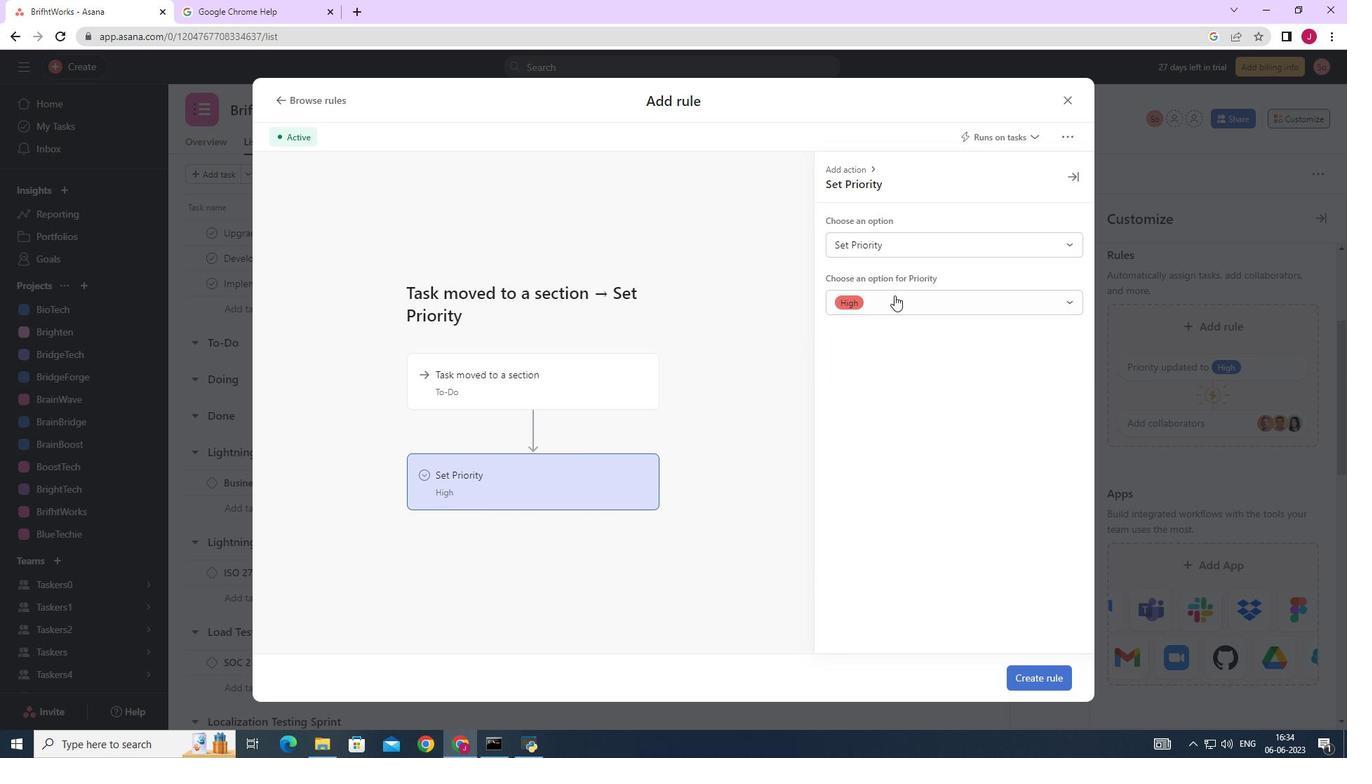 
Action: Mouse pressed left at (895, 299)
Screenshot: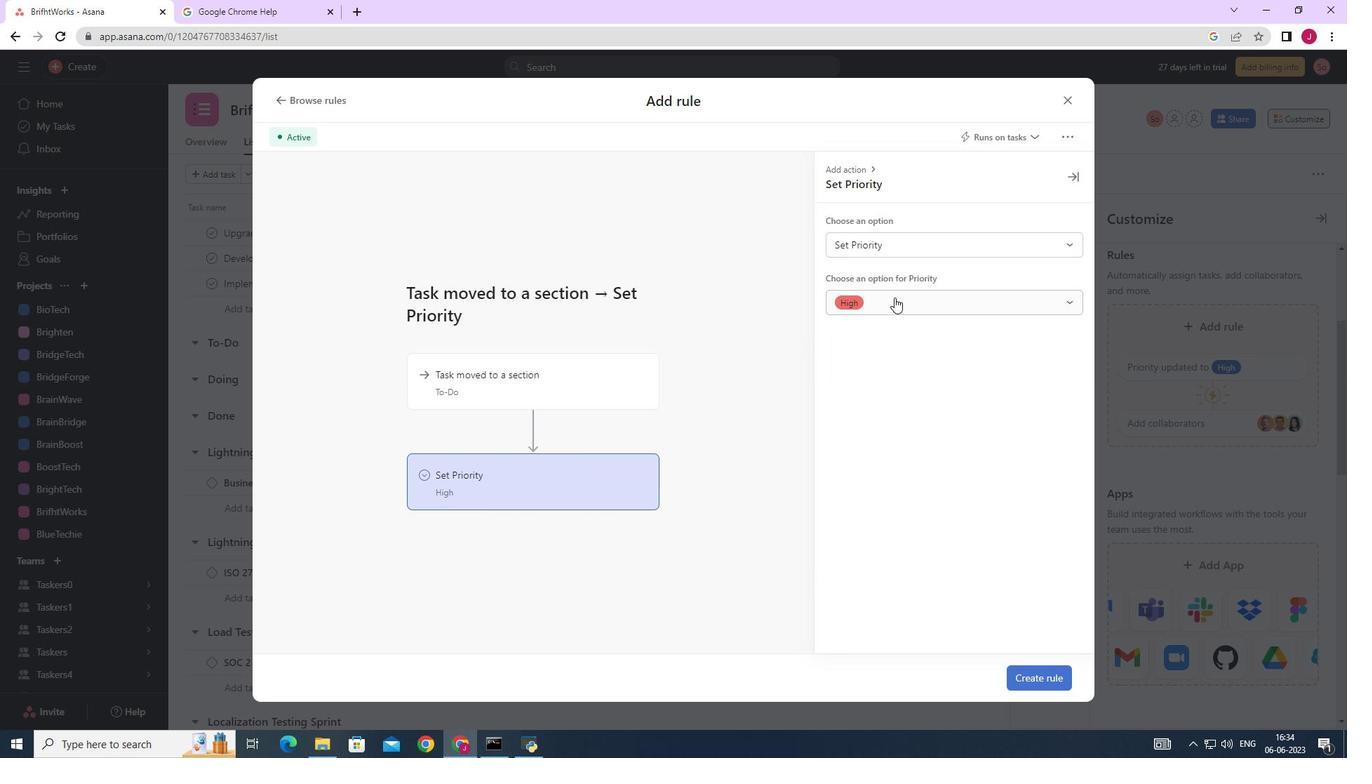 
Action: Mouse moved to (870, 334)
Screenshot: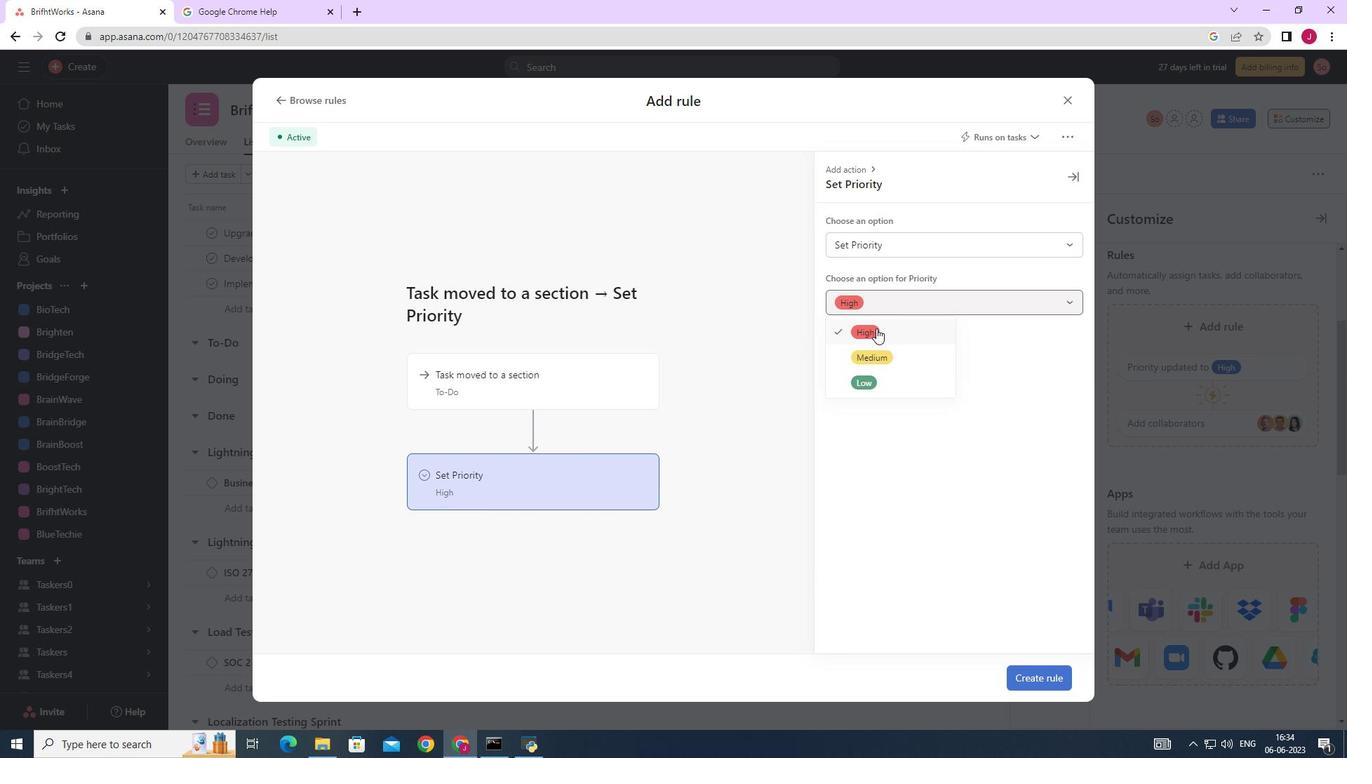 
Action: Mouse pressed left at (870, 334)
Screenshot: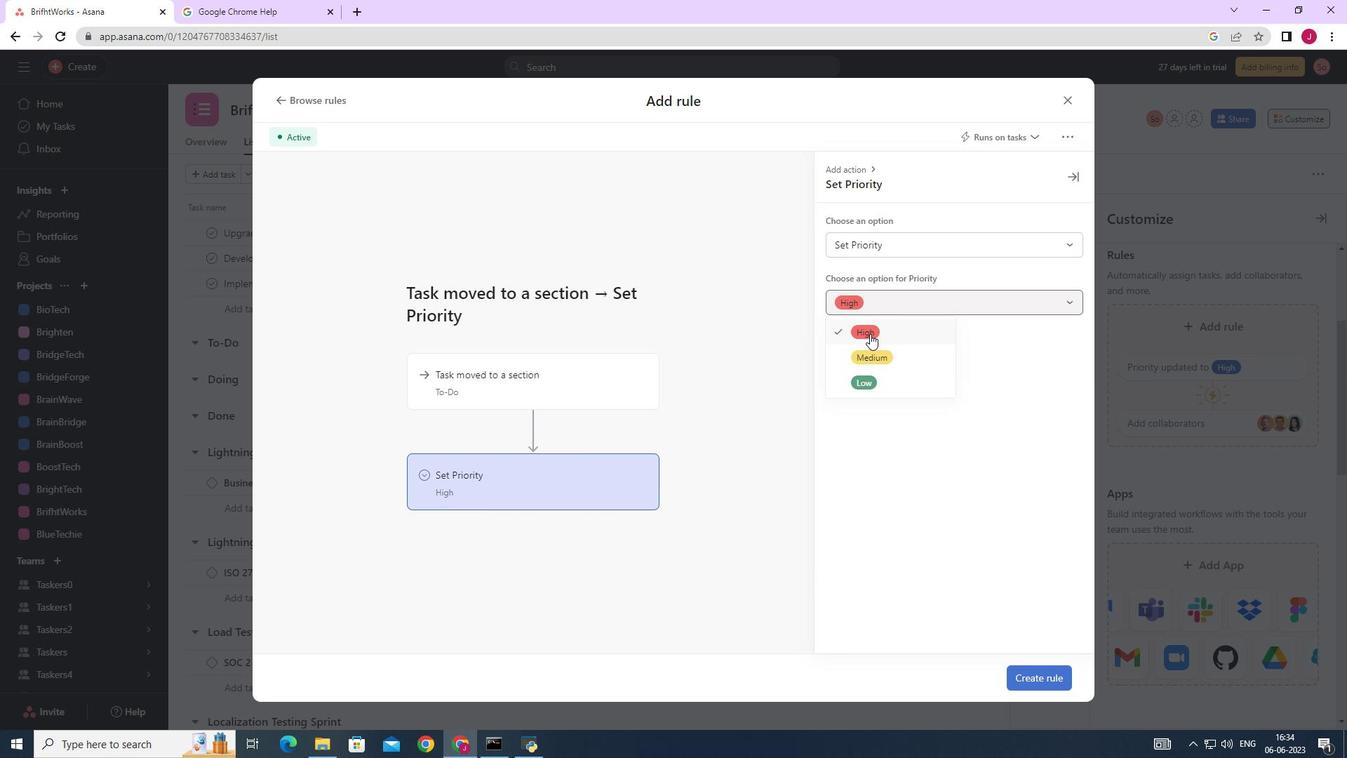 
Action: Mouse moved to (1027, 671)
Screenshot: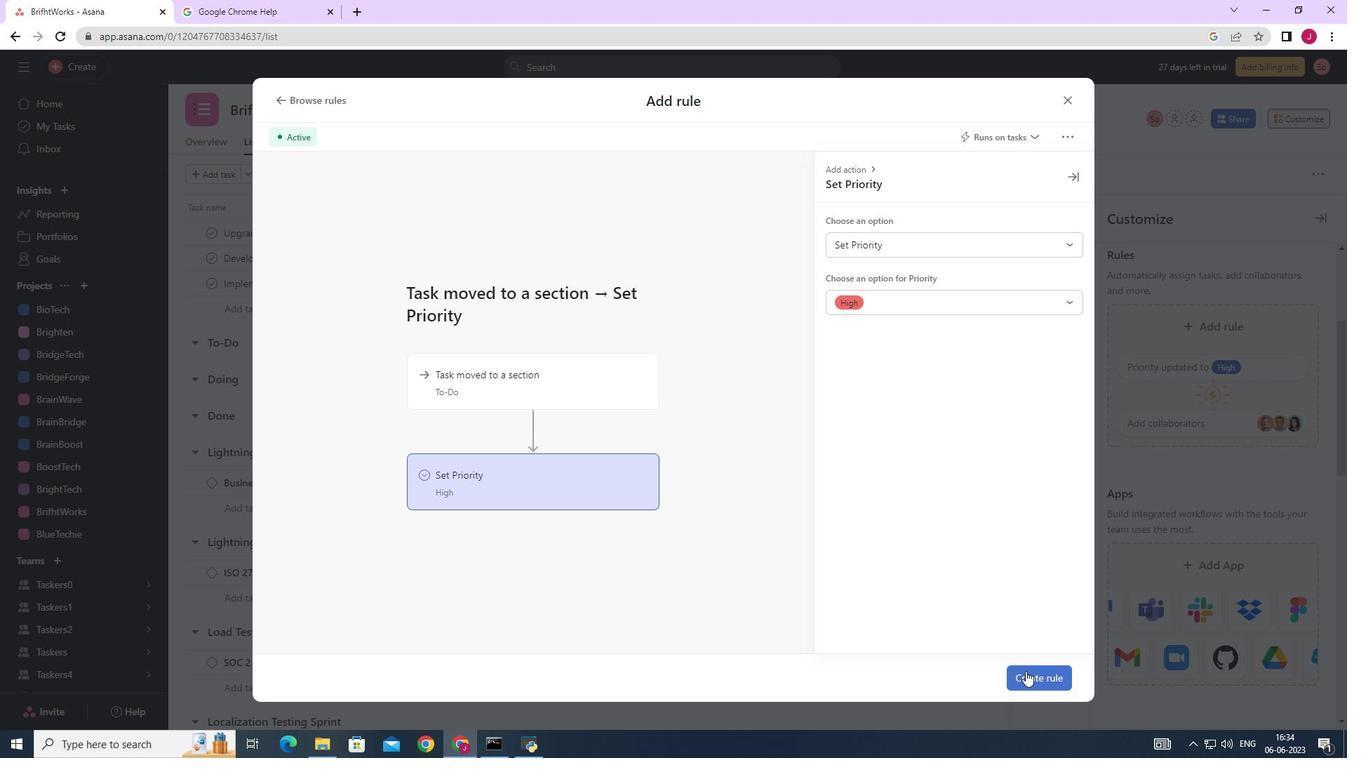 
Action: Mouse pressed left at (1027, 671)
Screenshot: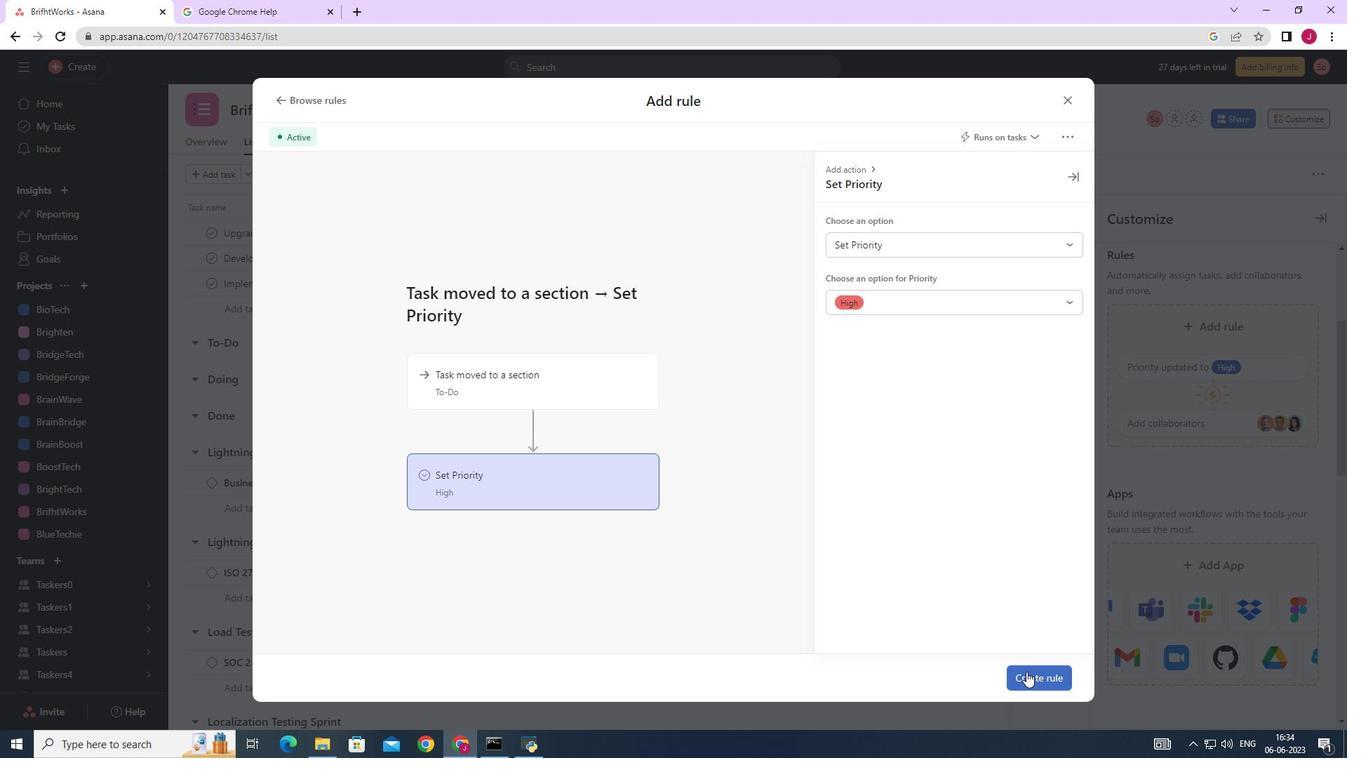 
Action: Mouse moved to (707, 464)
Screenshot: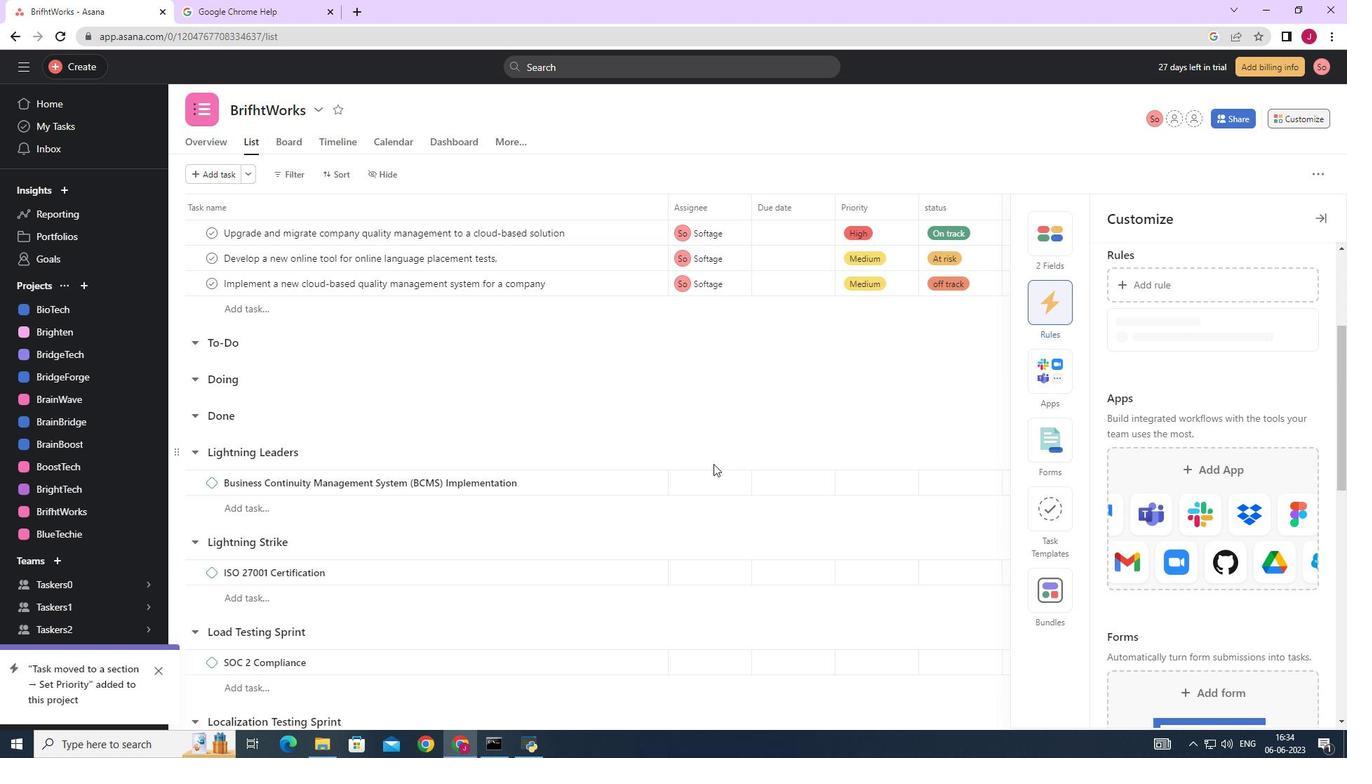 
